 Task: Look for space in Barra, Brazil from 15th June, 2023 to 21st June, 2023 for 5 adults in price range Rs.14000 to Rs.25000. Place can be entire place with 3 bedrooms having 3 beds and 3 bathrooms. Property type can be house, flat, guest house. Amenities needed are: washing machine. Booking option can be shelf check-in. Required host language is Spanish.
Action: Mouse moved to (363, 76)
Screenshot: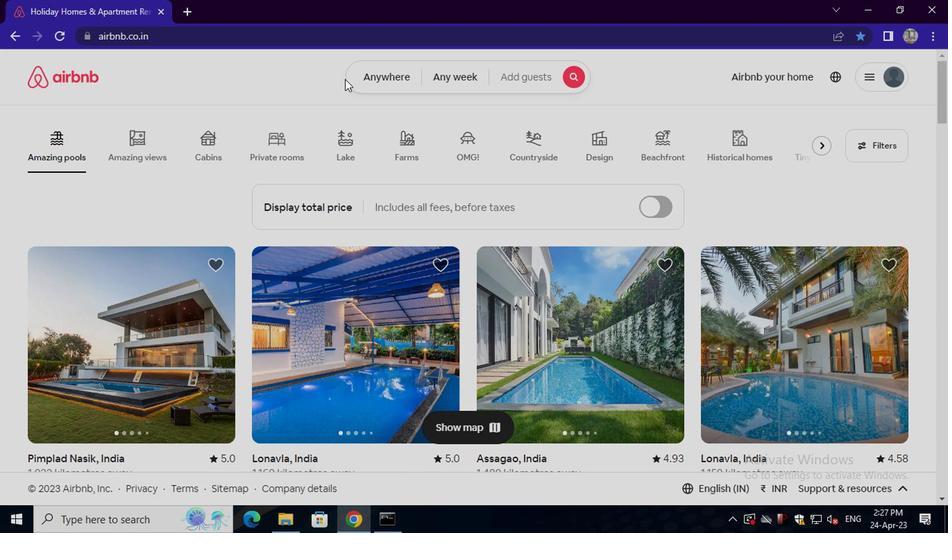 
Action: Mouse pressed left at (363, 76)
Screenshot: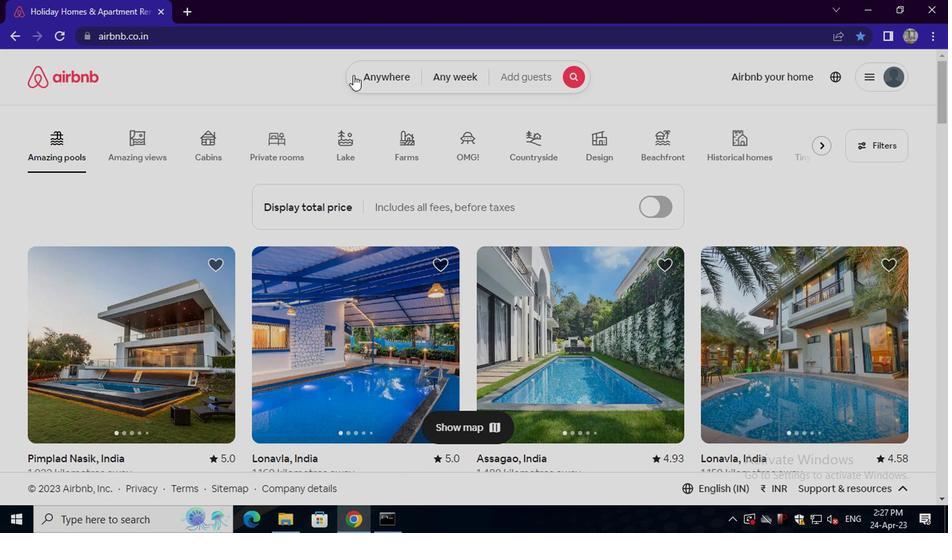 
Action: Mouse moved to (257, 135)
Screenshot: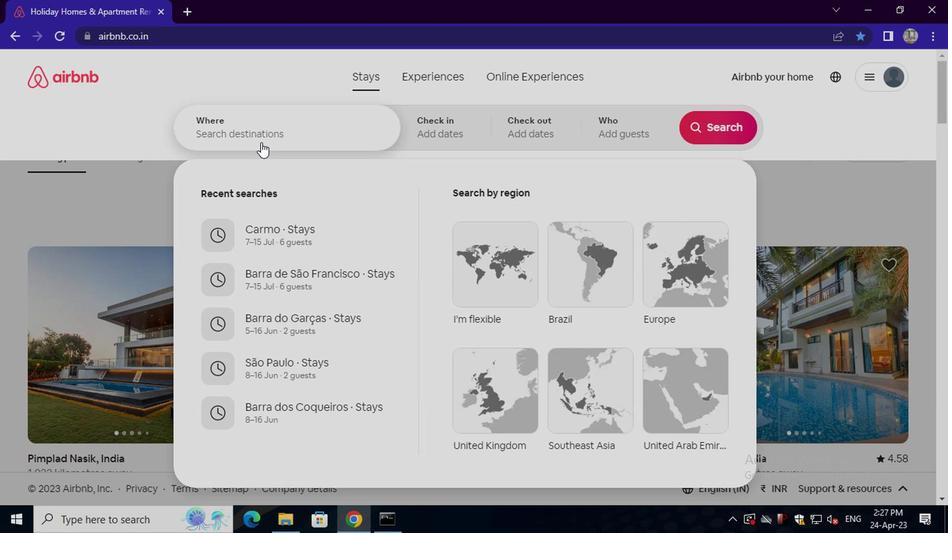 
Action: Mouse pressed left at (257, 135)
Screenshot: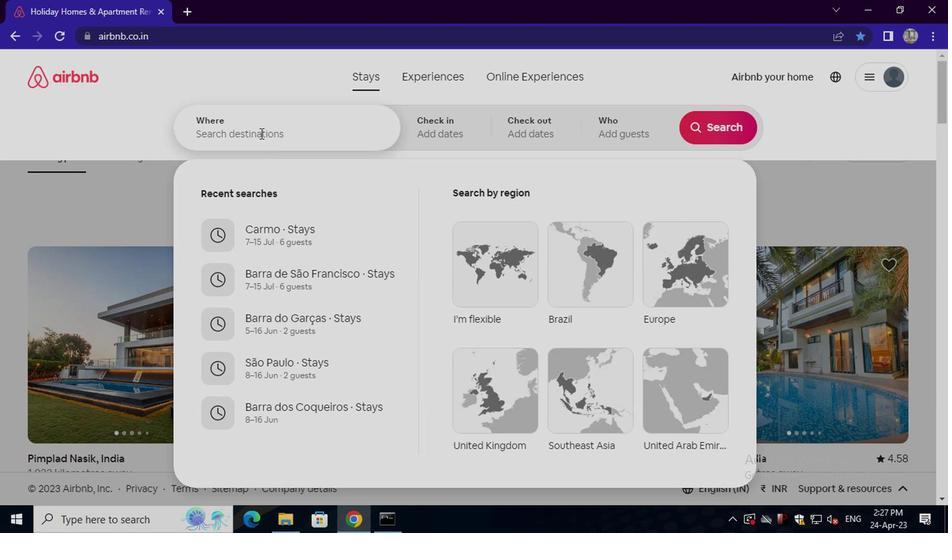 
Action: Key pressed barra,<Key.space>brazil<Key.enter>
Screenshot: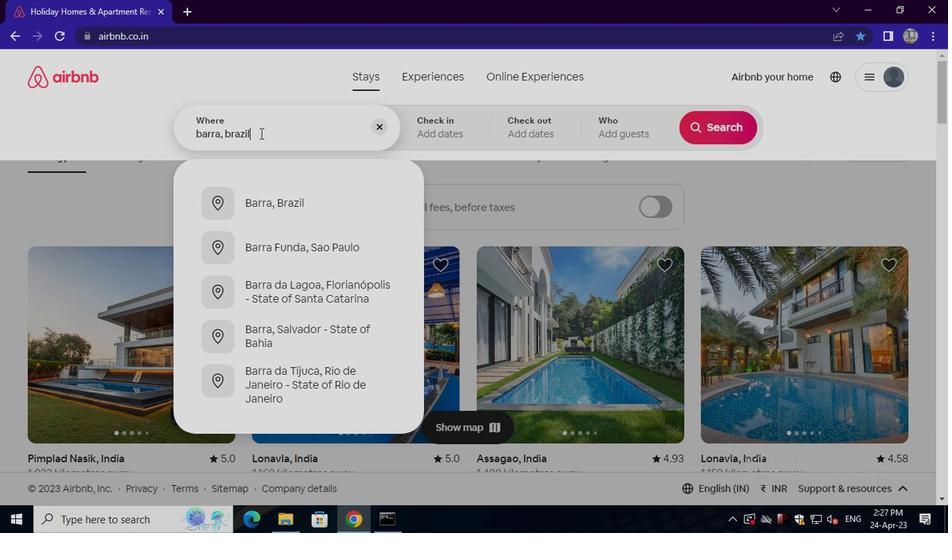 
Action: Mouse moved to (703, 237)
Screenshot: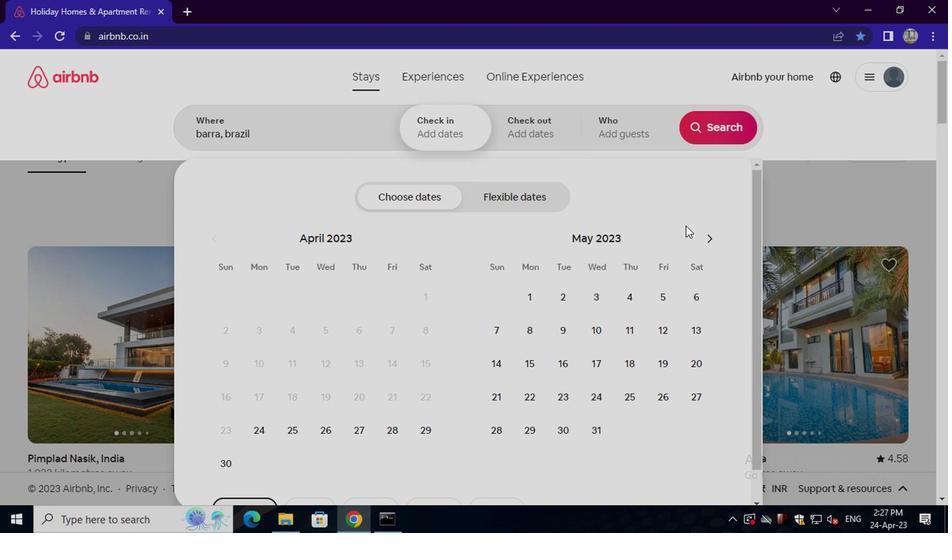 
Action: Mouse pressed left at (703, 237)
Screenshot: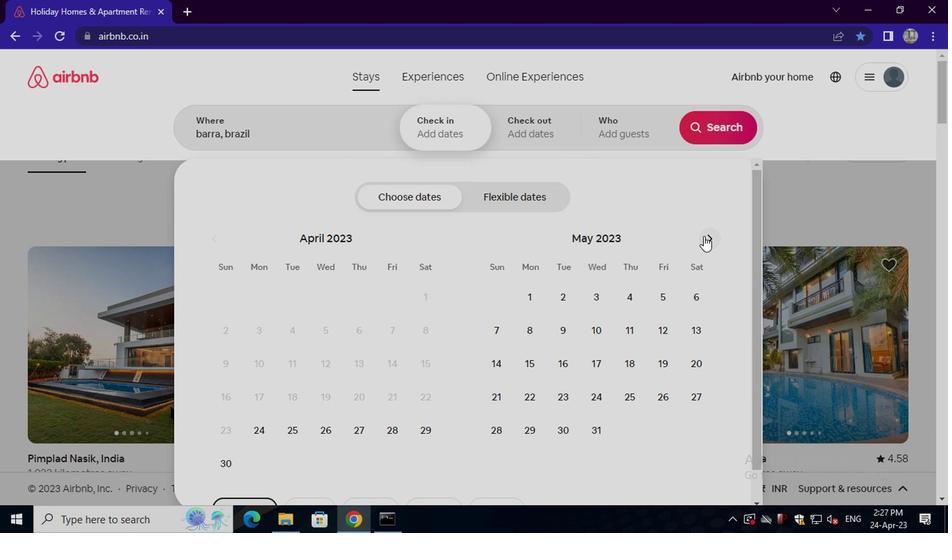 
Action: Mouse pressed left at (703, 237)
Screenshot: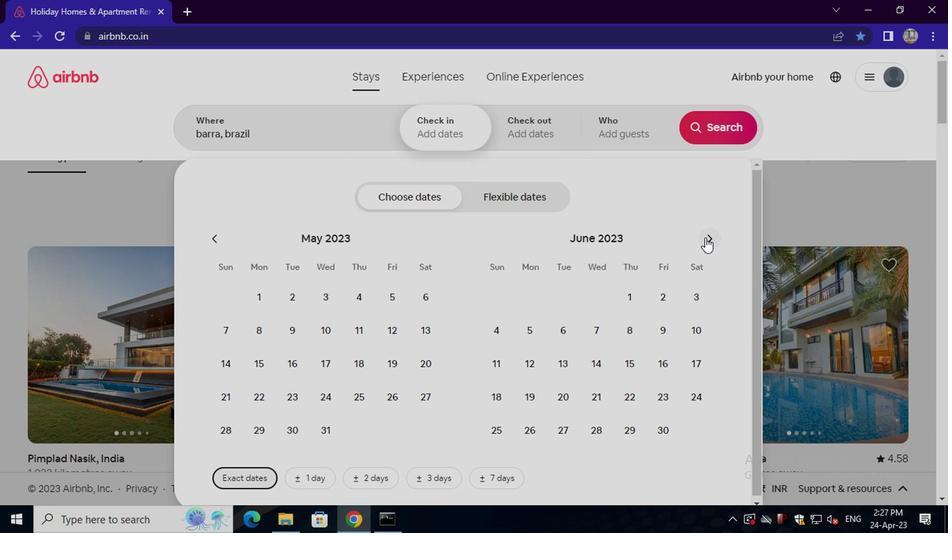 
Action: Mouse moved to (346, 357)
Screenshot: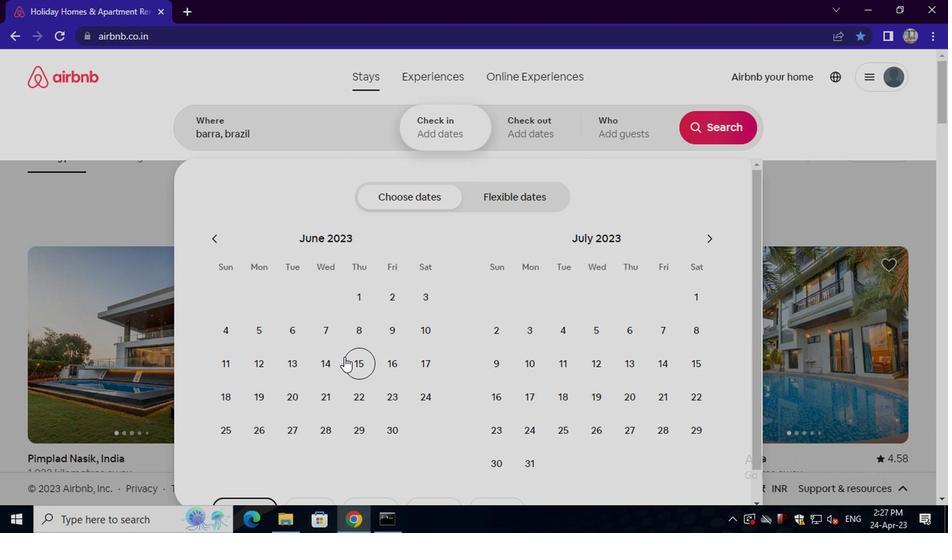 
Action: Mouse pressed left at (346, 357)
Screenshot: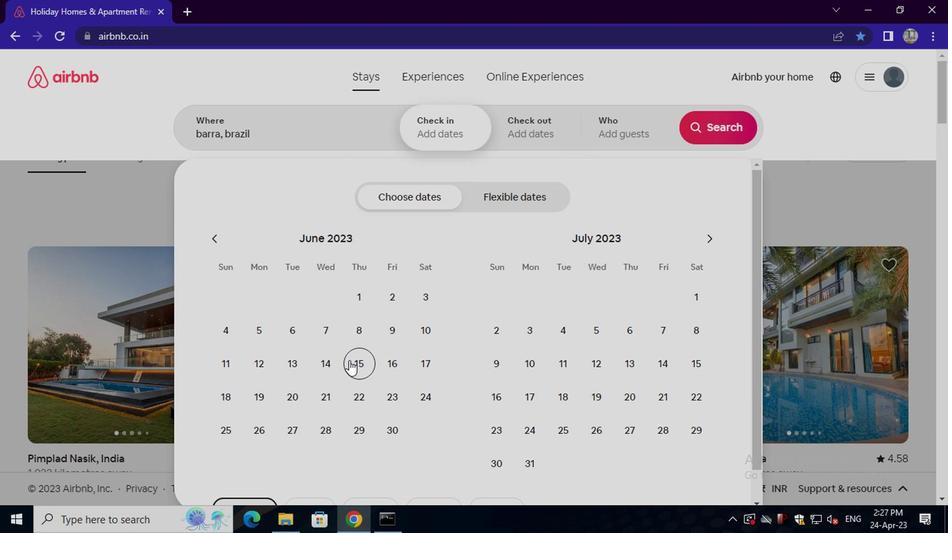 
Action: Mouse moved to (322, 399)
Screenshot: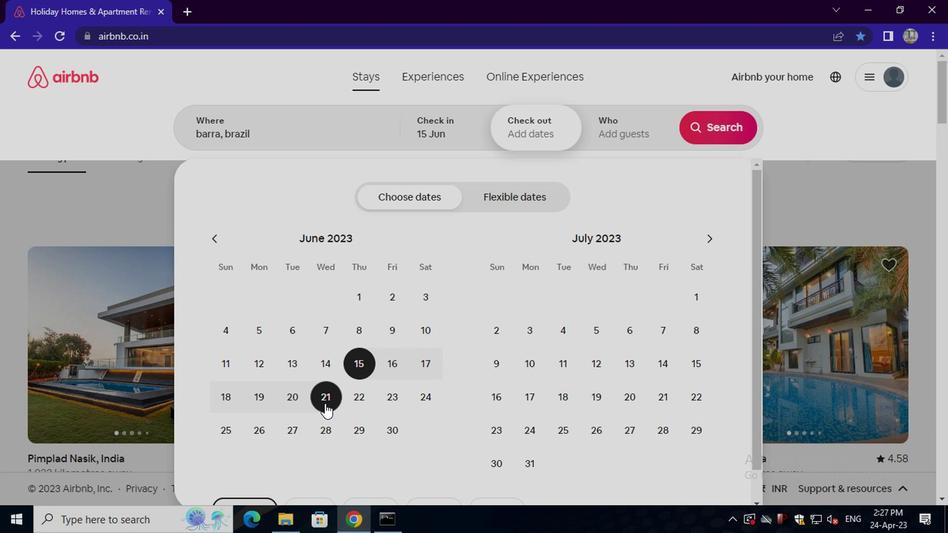
Action: Mouse pressed left at (322, 399)
Screenshot: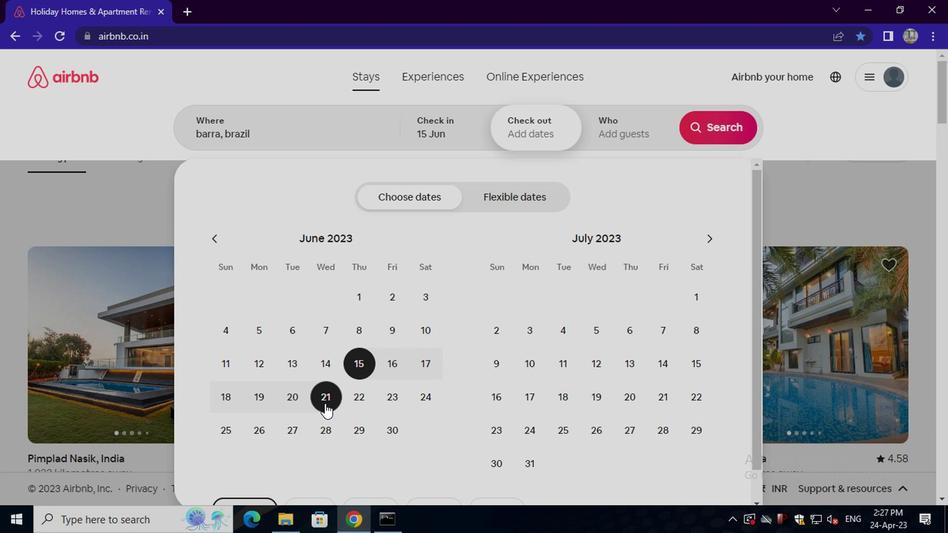 
Action: Mouse moved to (633, 129)
Screenshot: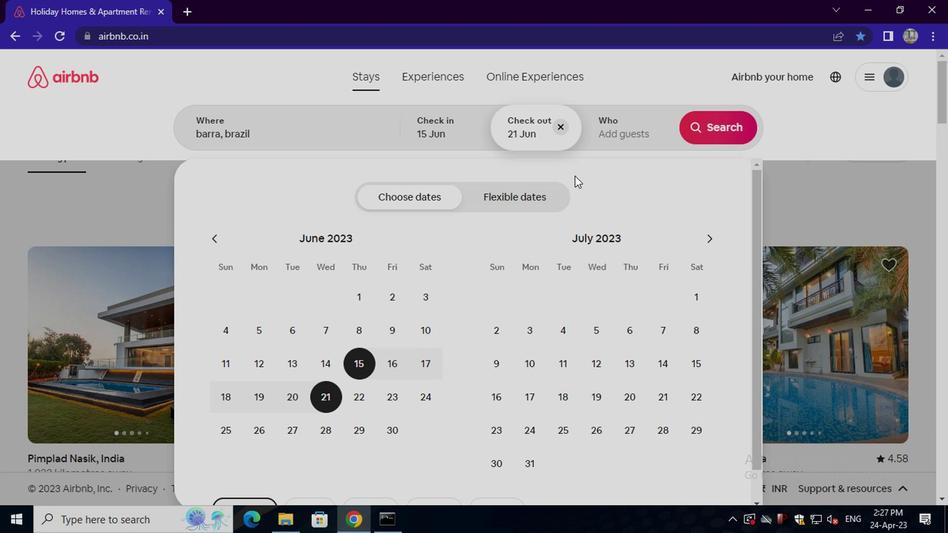 
Action: Mouse pressed left at (633, 129)
Screenshot: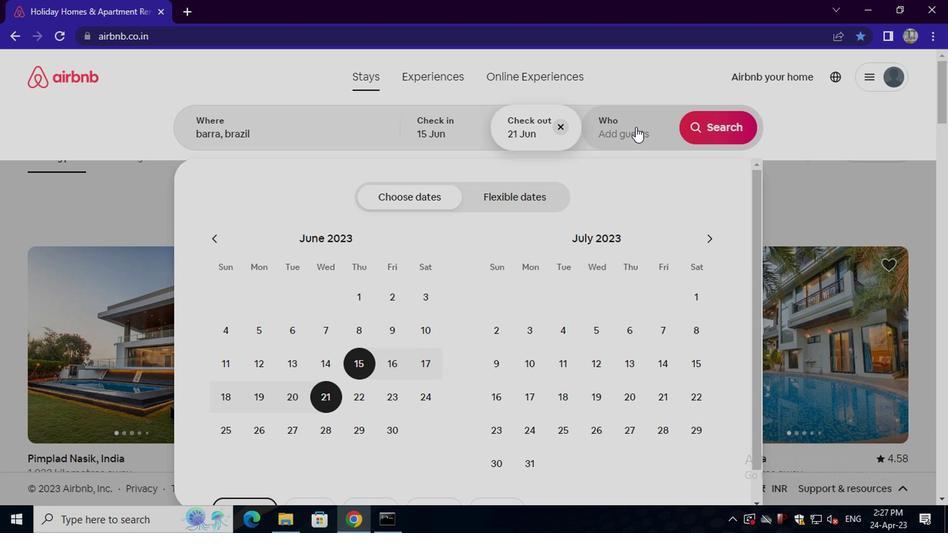 
Action: Mouse moved to (722, 207)
Screenshot: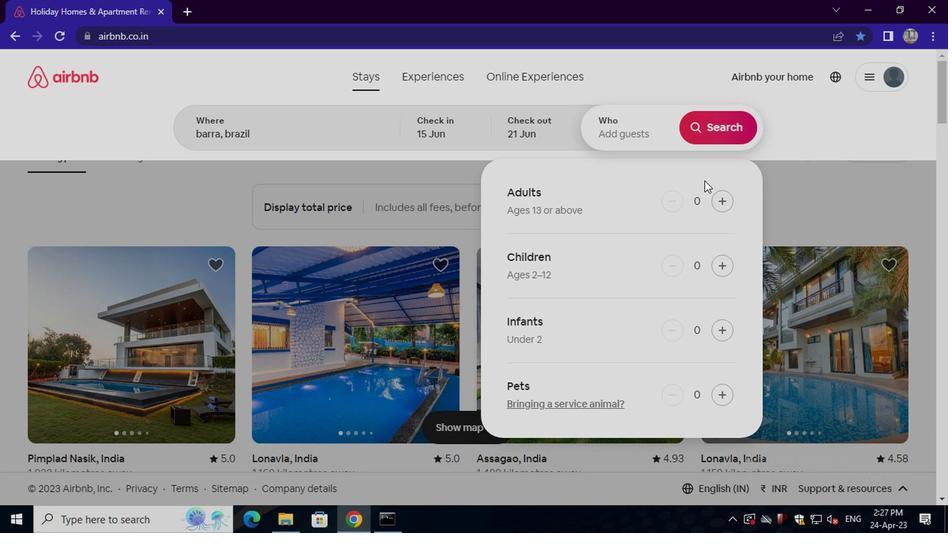 
Action: Mouse pressed left at (722, 207)
Screenshot: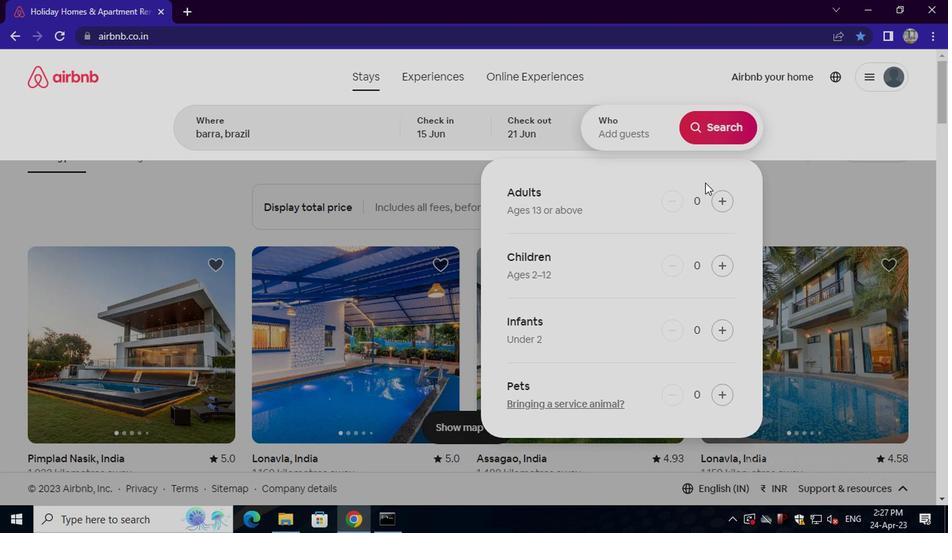 
Action: Mouse pressed left at (722, 207)
Screenshot: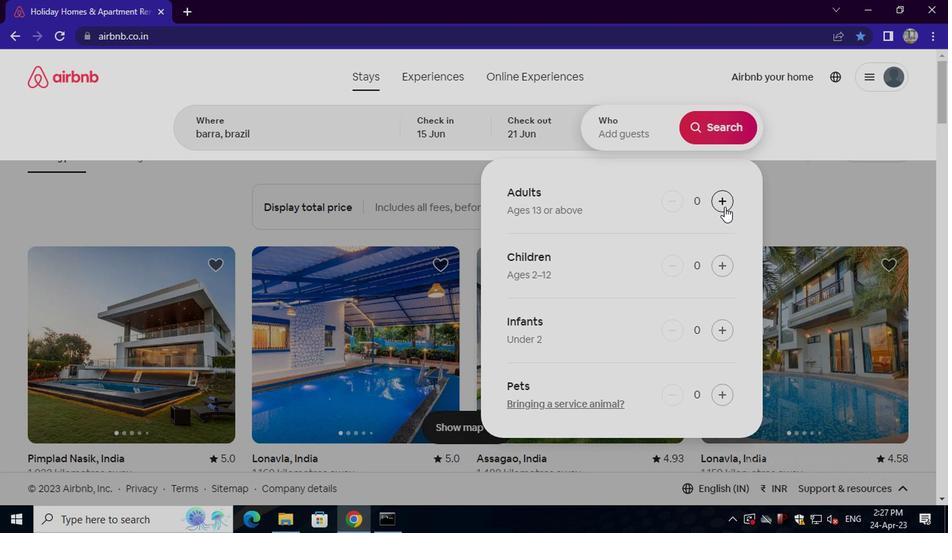 
Action: Mouse pressed left at (722, 207)
Screenshot: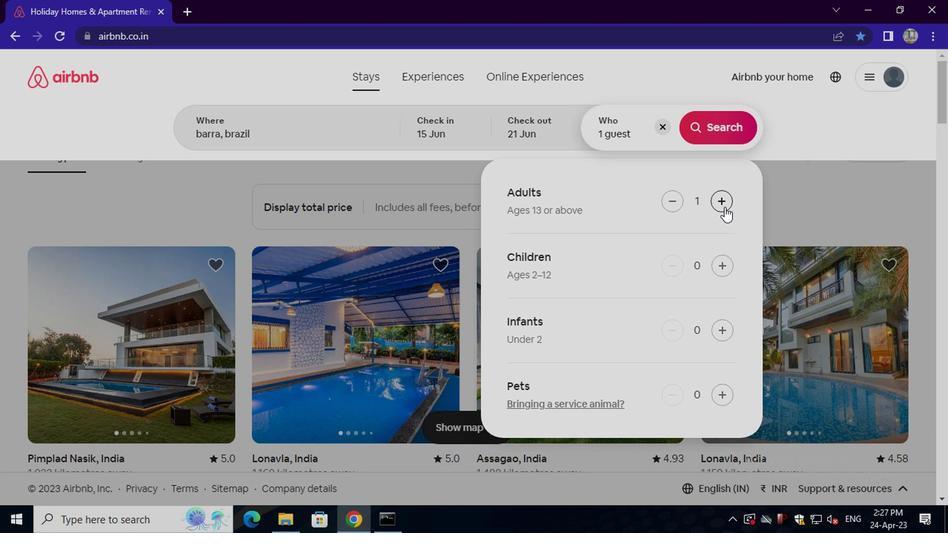 
Action: Mouse pressed left at (722, 207)
Screenshot: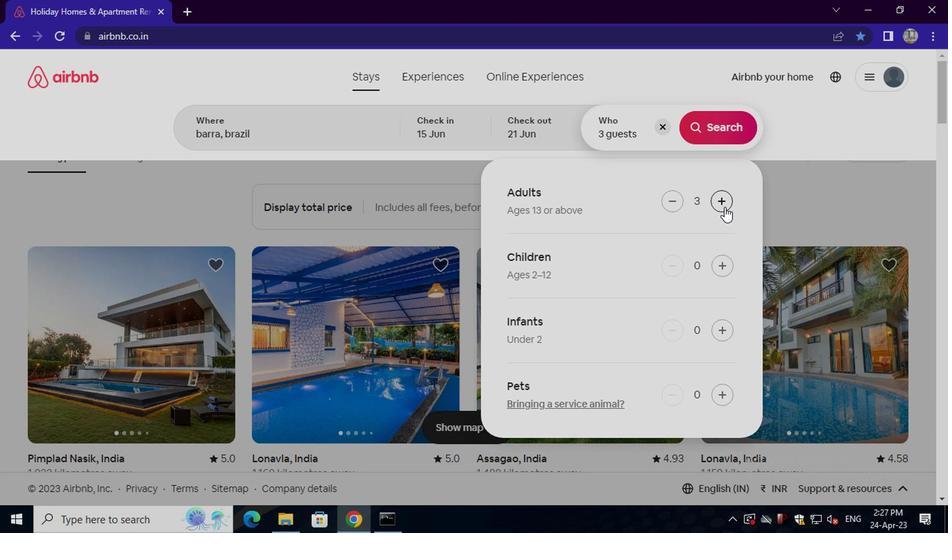 
Action: Mouse pressed left at (722, 207)
Screenshot: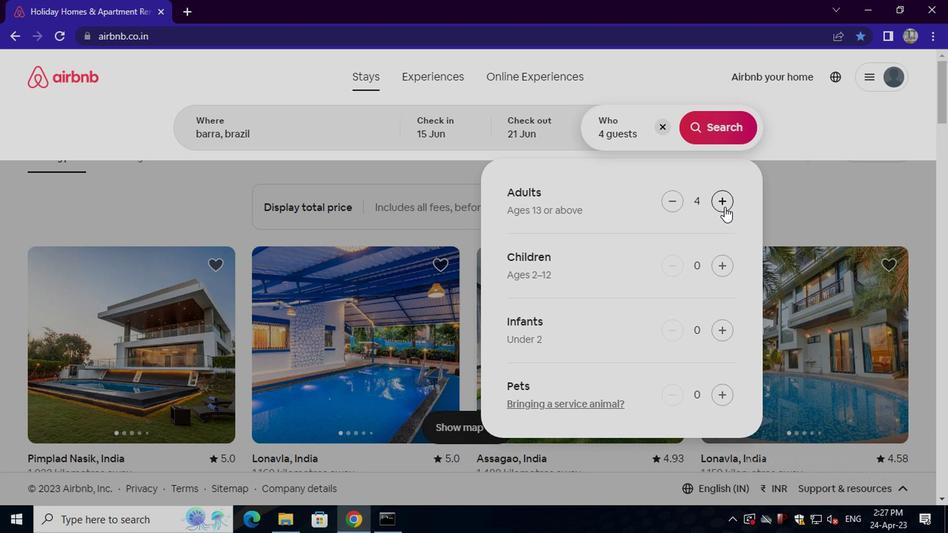 
Action: Mouse moved to (710, 136)
Screenshot: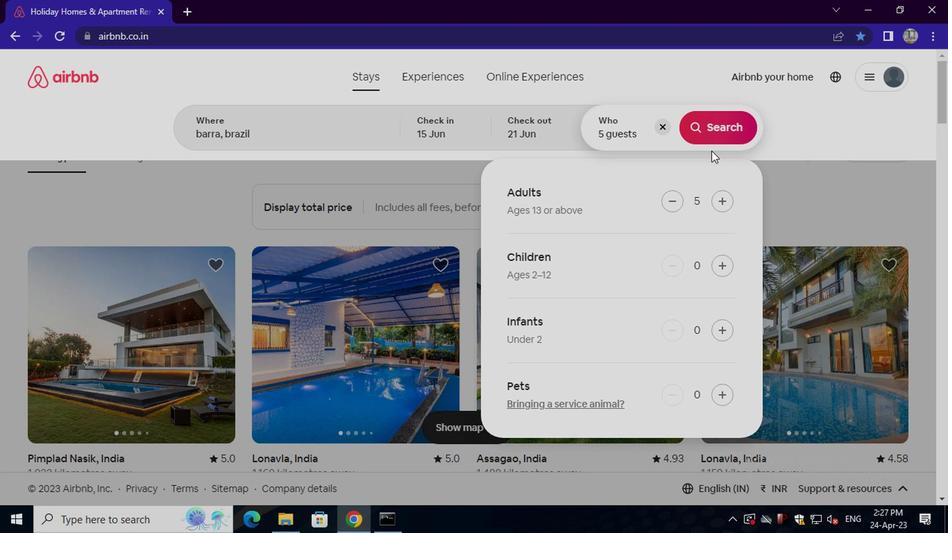 
Action: Mouse pressed left at (710, 136)
Screenshot: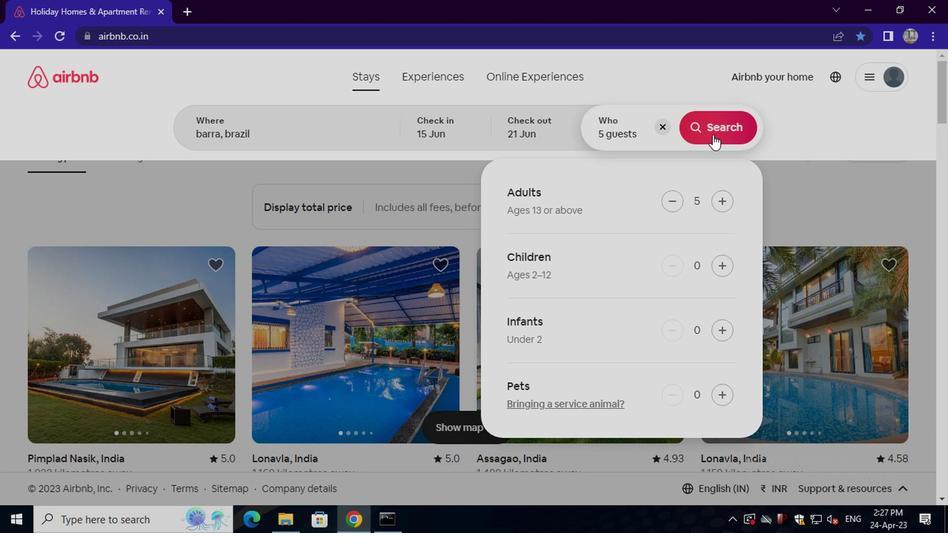 
Action: Mouse moved to (887, 141)
Screenshot: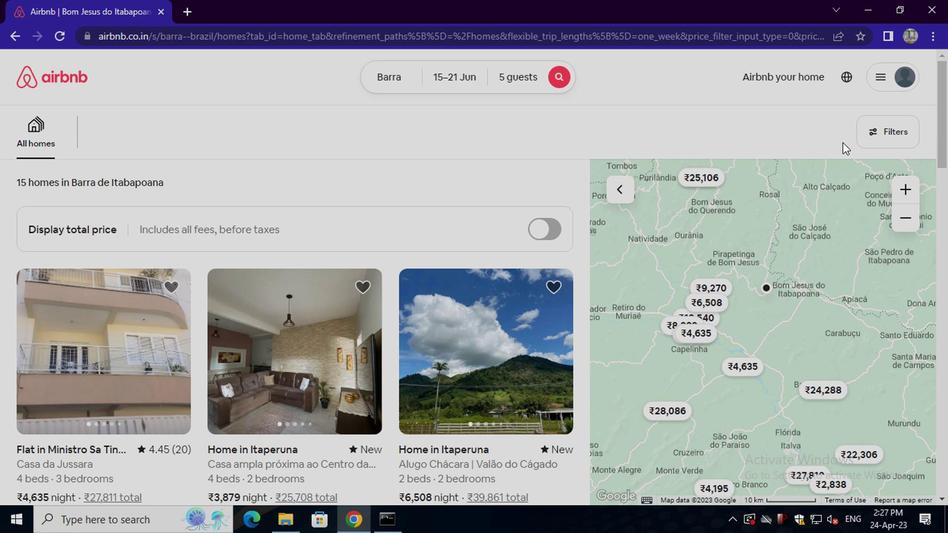 
Action: Mouse pressed left at (887, 141)
Screenshot: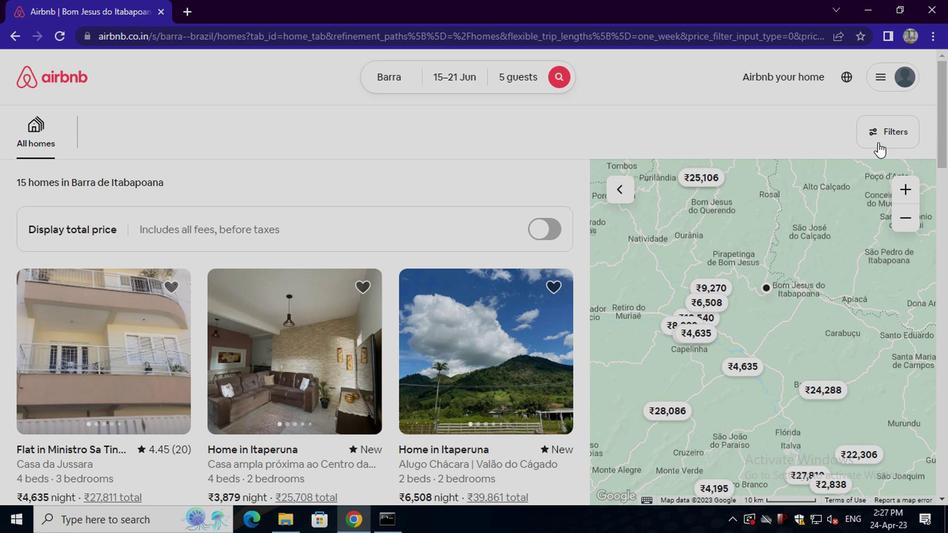 
Action: Mouse moved to (346, 306)
Screenshot: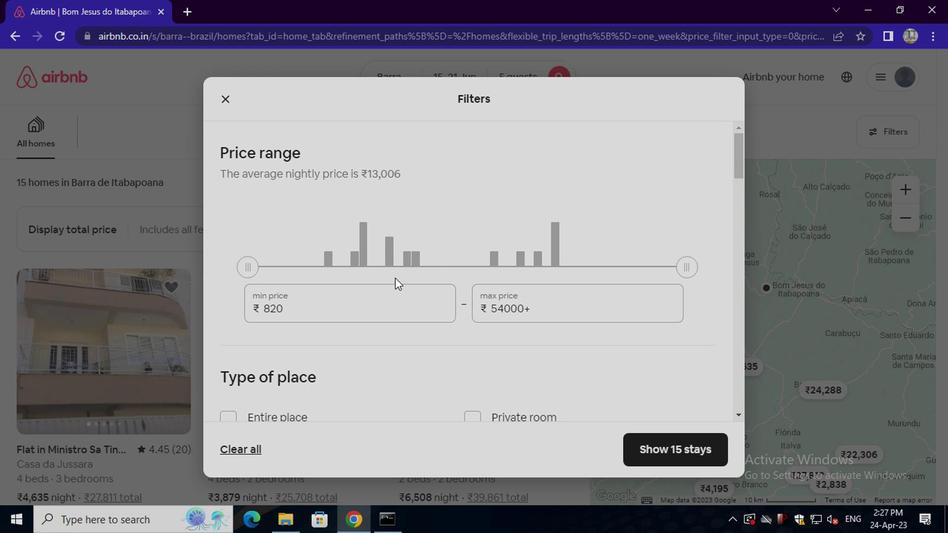 
Action: Mouse pressed left at (346, 306)
Screenshot: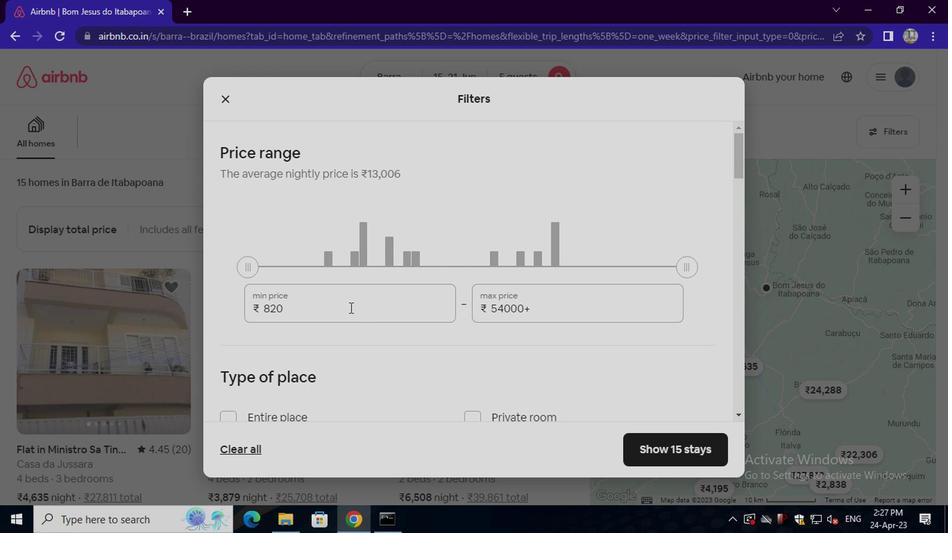 
Action: Key pressed <Key.backspace><Key.backspace><Key.backspace><Key.backspace><Key.backspace><Key.backspace><Key.backspace><Key.backspace><Key.backspace><Key.backspace><Key.backspace><Key.backspace><Key.backspace><Key.backspace><Key.backspace>14000
Screenshot: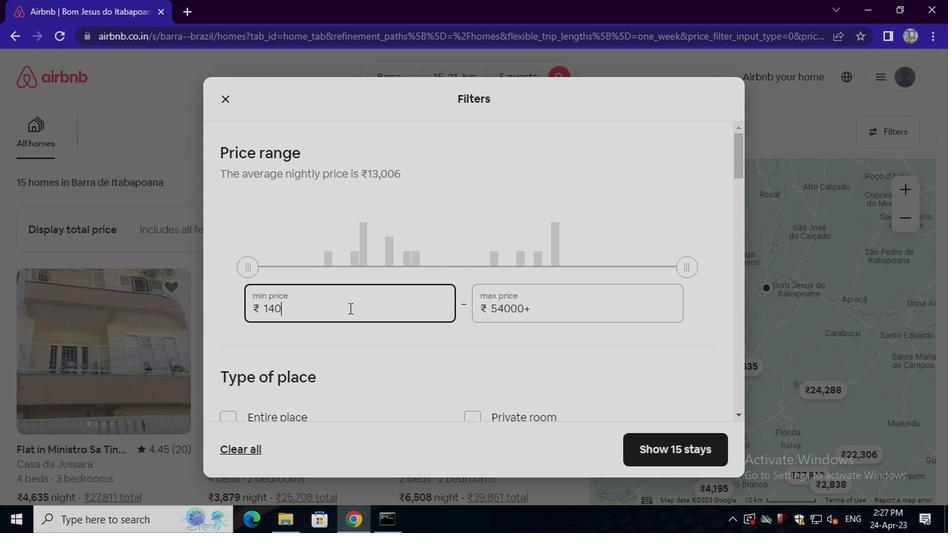 
Action: Mouse moved to (583, 305)
Screenshot: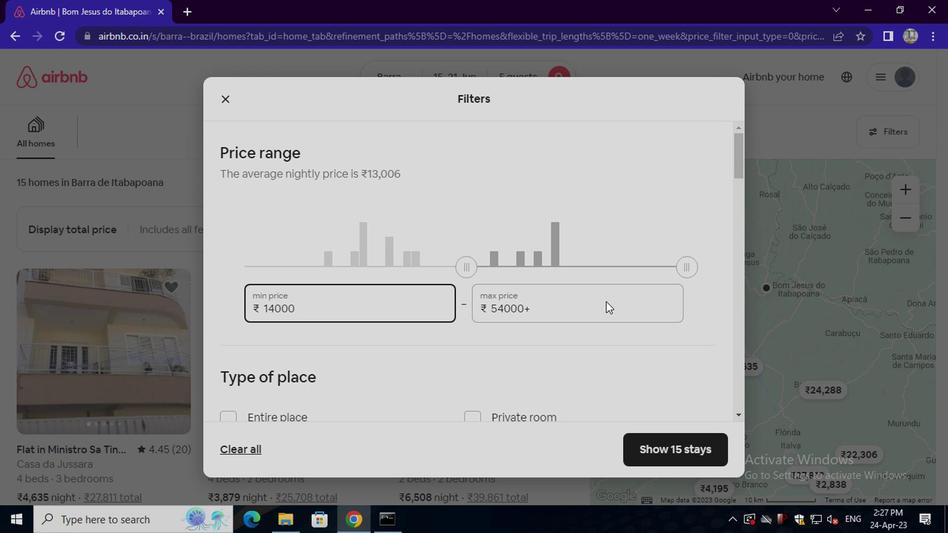
Action: Mouse pressed left at (583, 305)
Screenshot: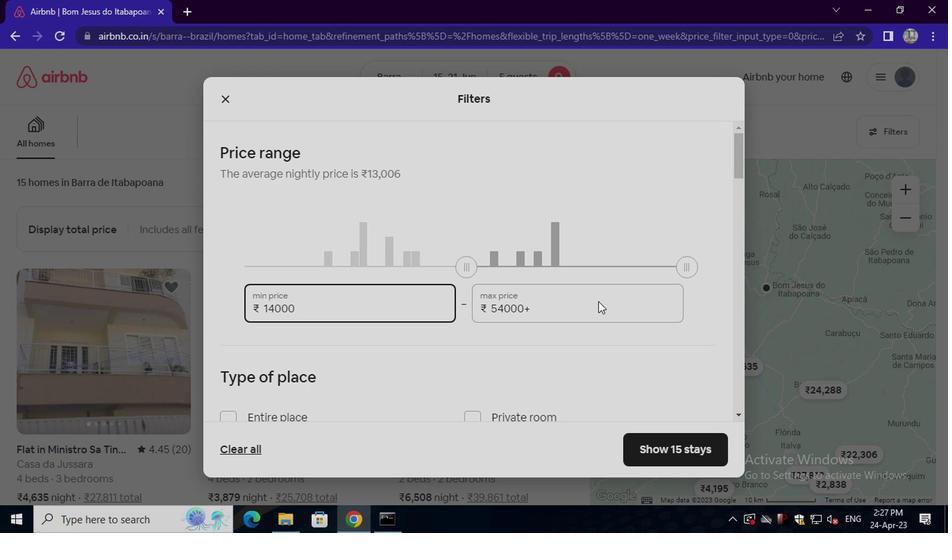 
Action: Key pressed <Key.backspace><Key.backspace><Key.backspace><Key.backspace><Key.backspace><Key.backspace><Key.backspace><Key.backspace><Key.backspace><Key.backspace><Key.backspace><Key.backspace><Key.backspace>25000
Screenshot: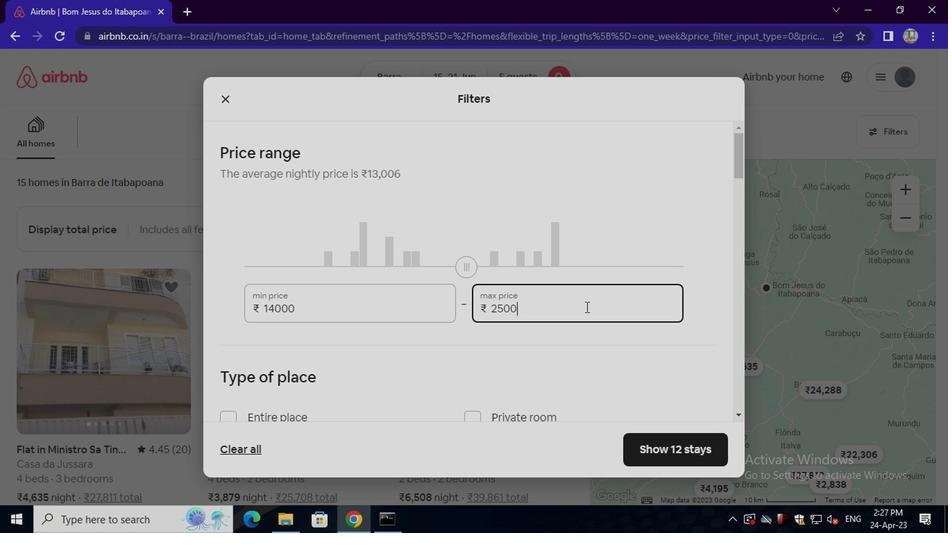 
Action: Mouse moved to (548, 325)
Screenshot: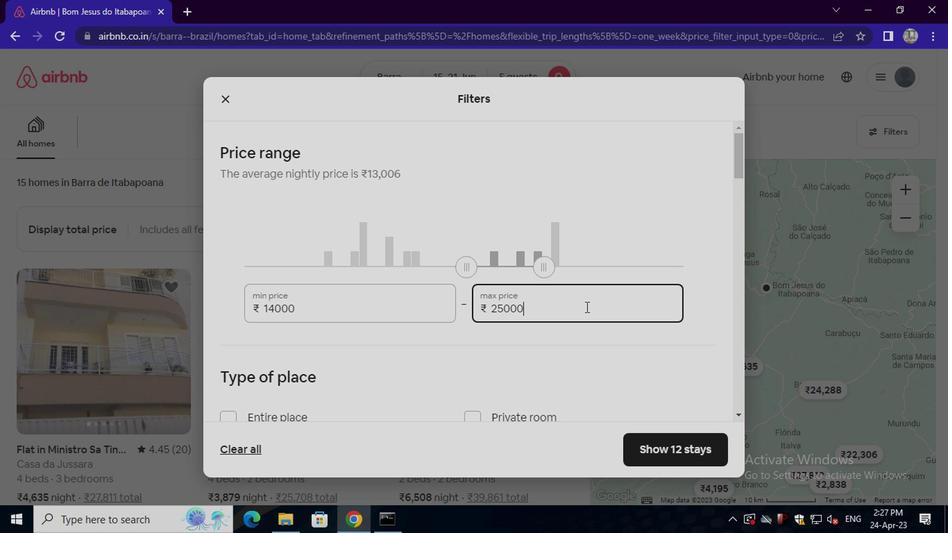 
Action: Mouse scrolled (548, 325) with delta (0, 0)
Screenshot: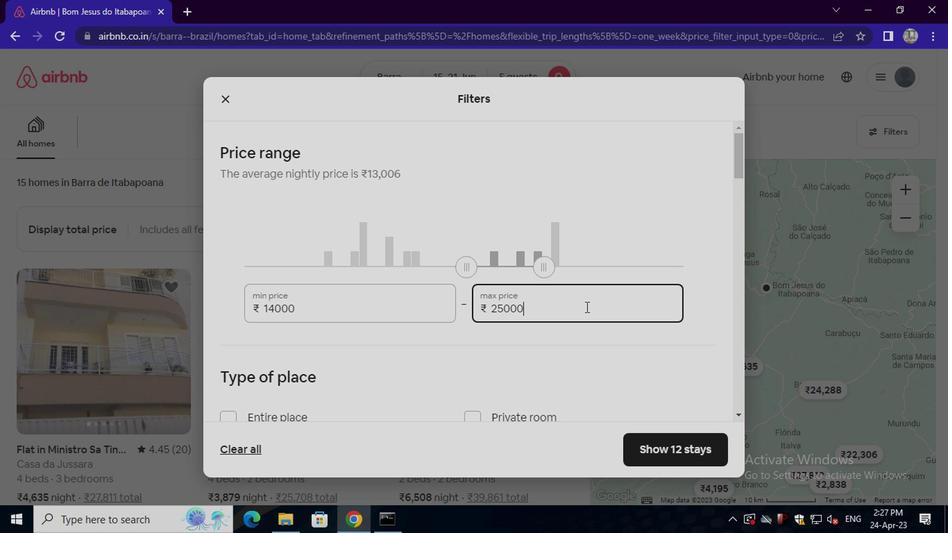 
Action: Mouse moved to (542, 331)
Screenshot: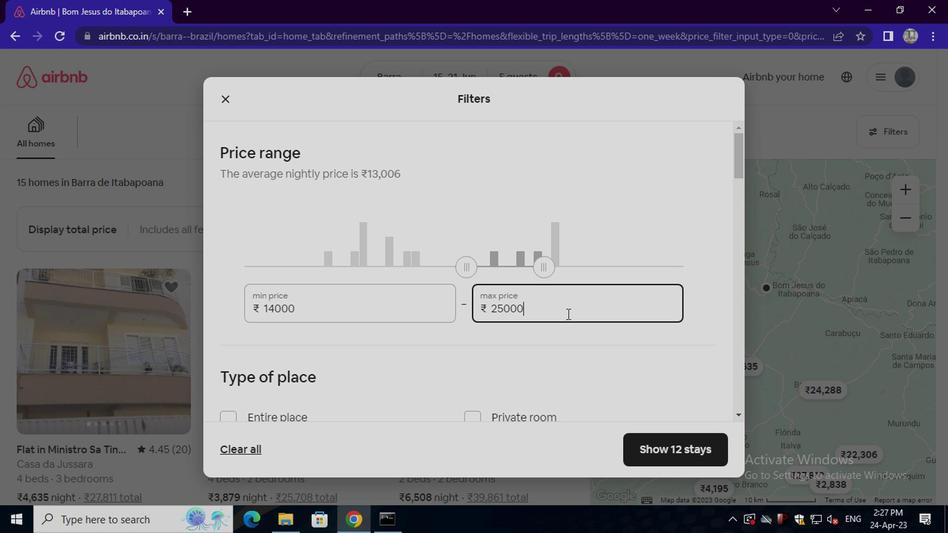 
Action: Mouse scrolled (542, 330) with delta (0, 0)
Screenshot: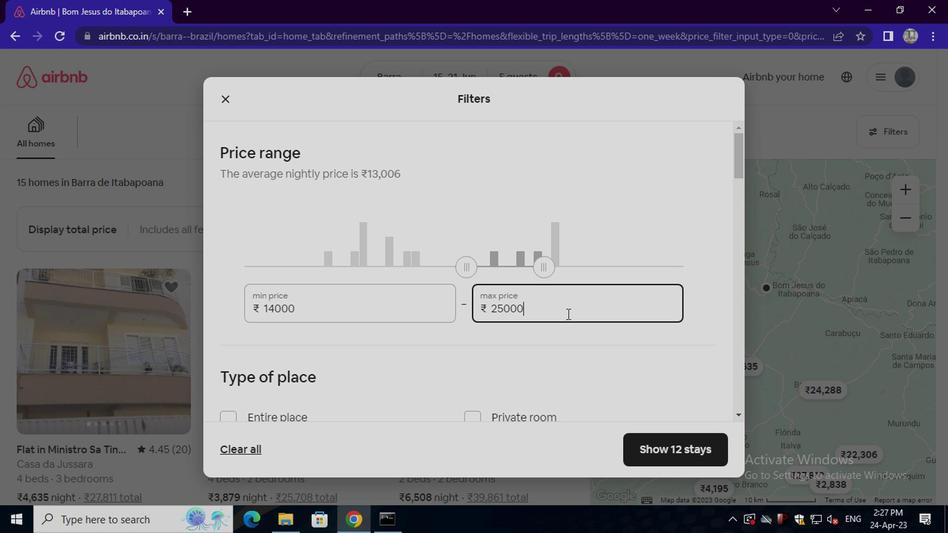 
Action: Mouse moved to (274, 280)
Screenshot: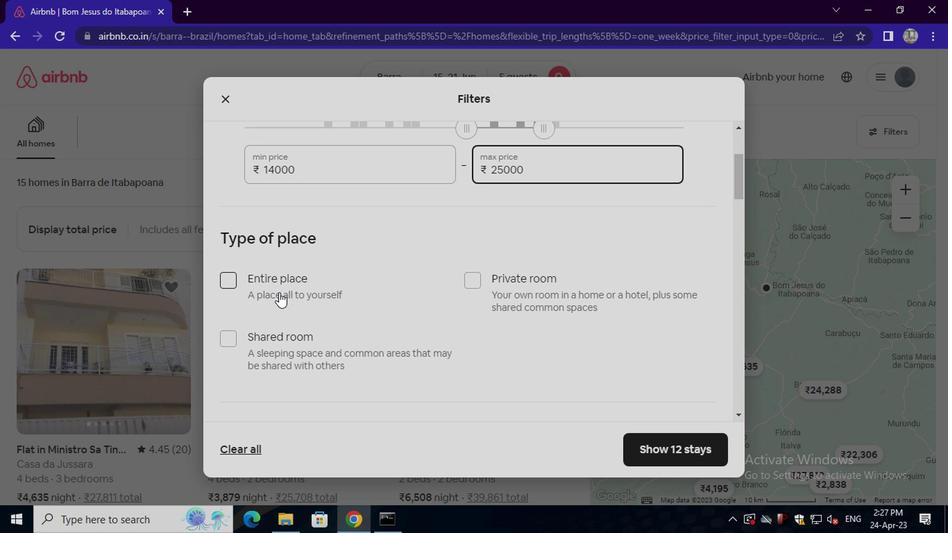 
Action: Mouse pressed left at (274, 280)
Screenshot: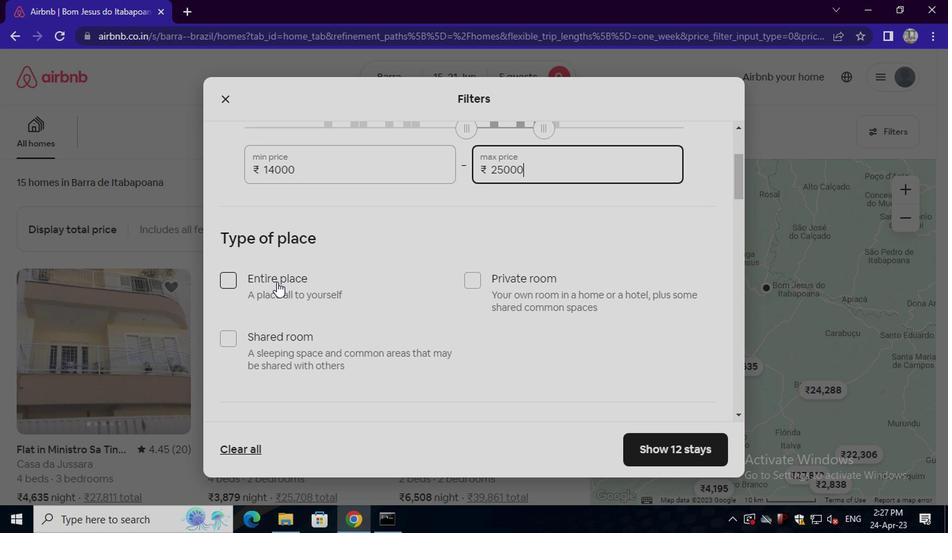 
Action: Mouse moved to (275, 284)
Screenshot: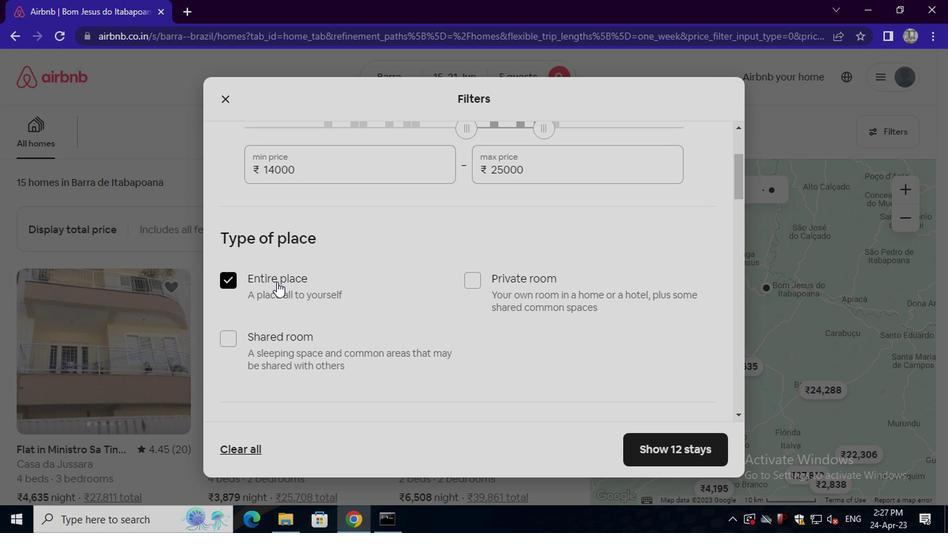 
Action: Mouse scrolled (275, 283) with delta (0, 0)
Screenshot: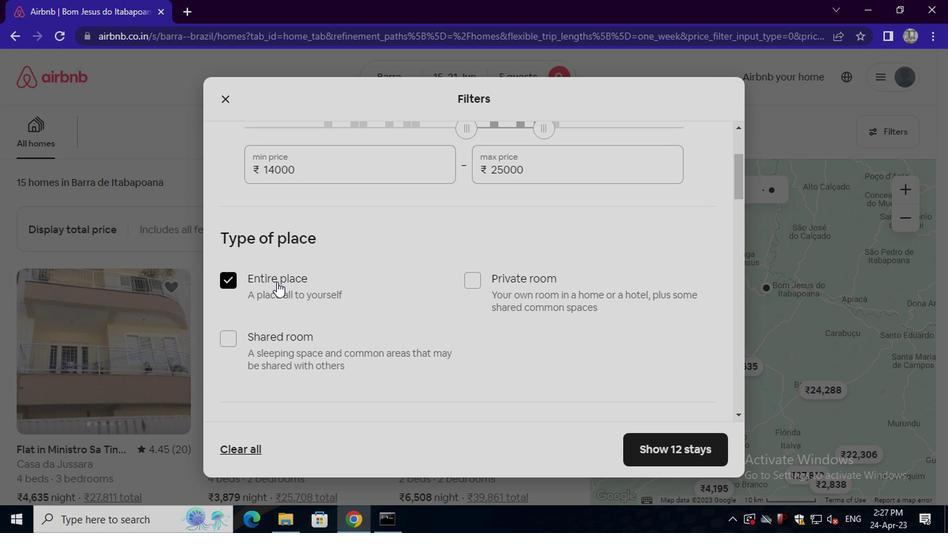 
Action: Mouse moved to (276, 288)
Screenshot: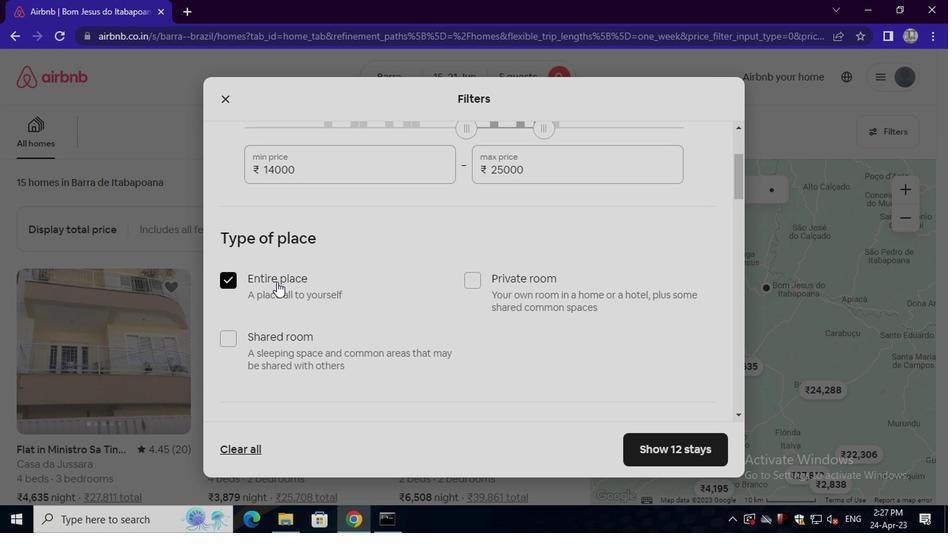 
Action: Mouse scrolled (276, 287) with delta (0, 0)
Screenshot: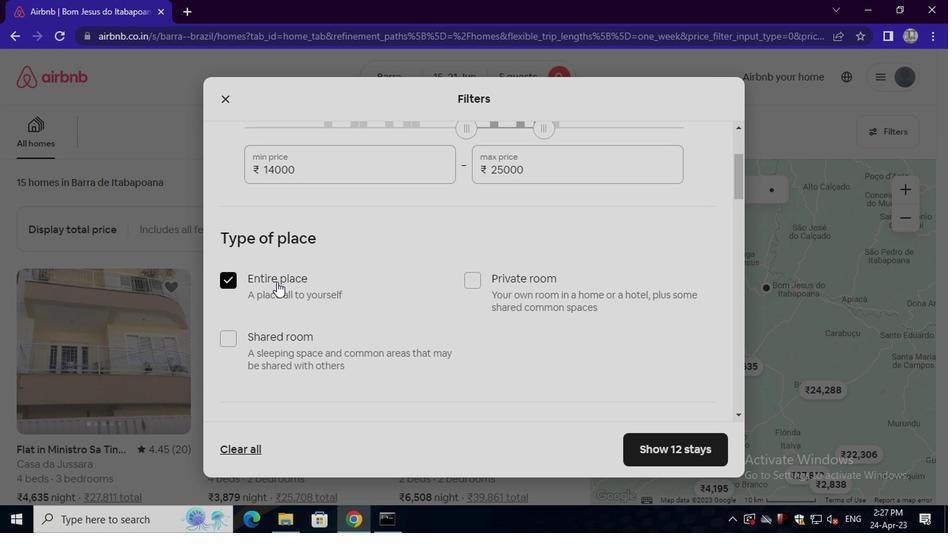 
Action: Mouse moved to (276, 289)
Screenshot: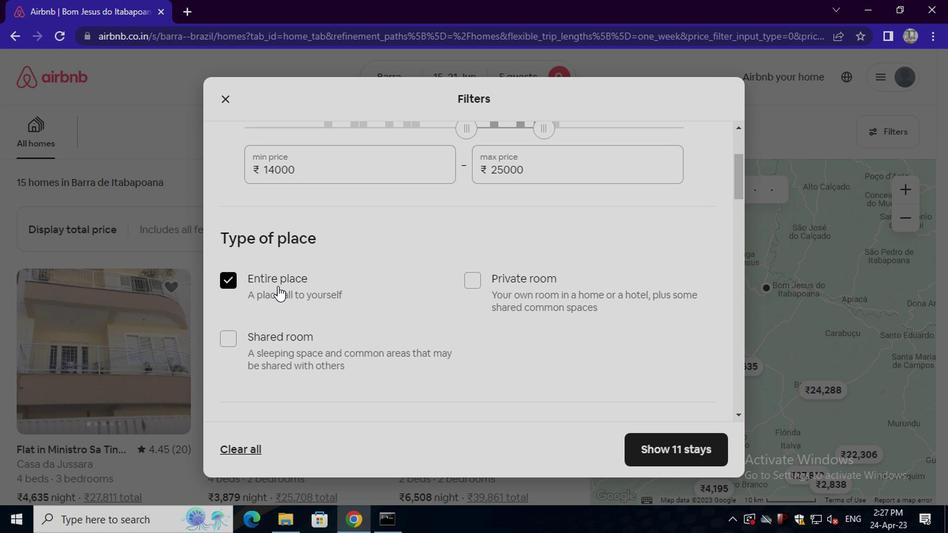 
Action: Mouse scrolled (276, 289) with delta (0, 0)
Screenshot: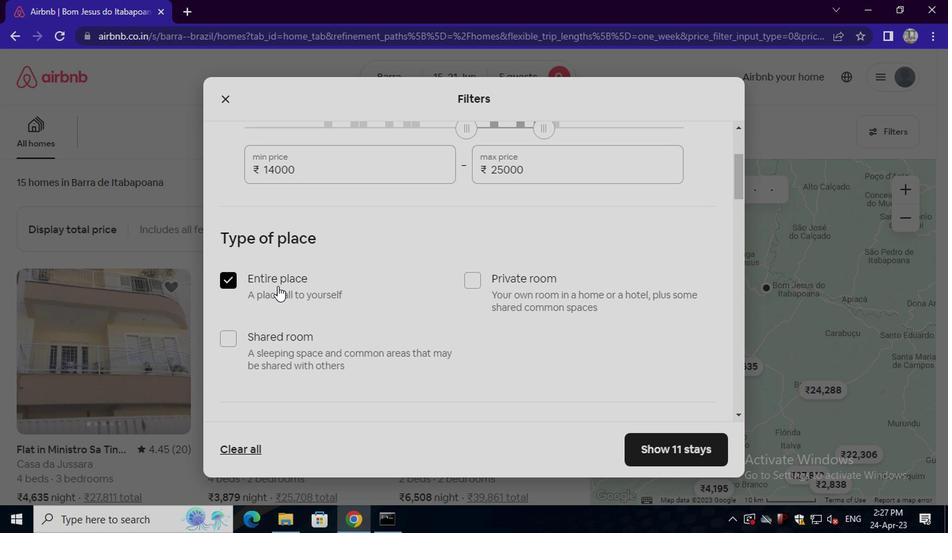 
Action: Mouse moved to (387, 294)
Screenshot: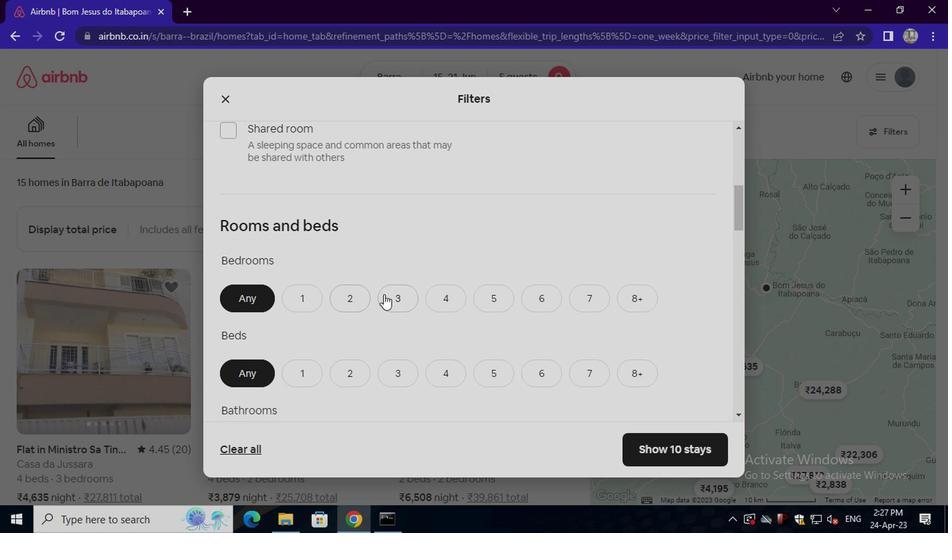 
Action: Mouse pressed left at (387, 294)
Screenshot: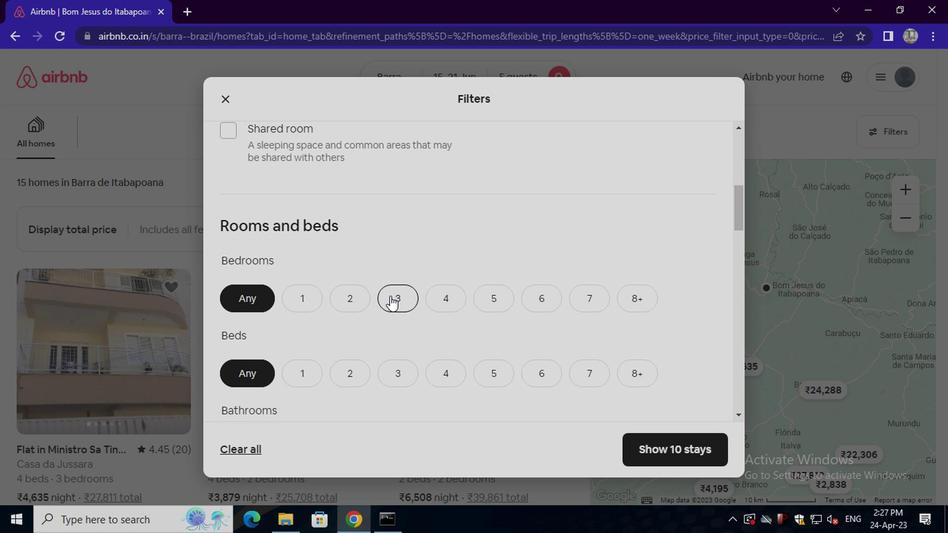 
Action: Mouse moved to (396, 365)
Screenshot: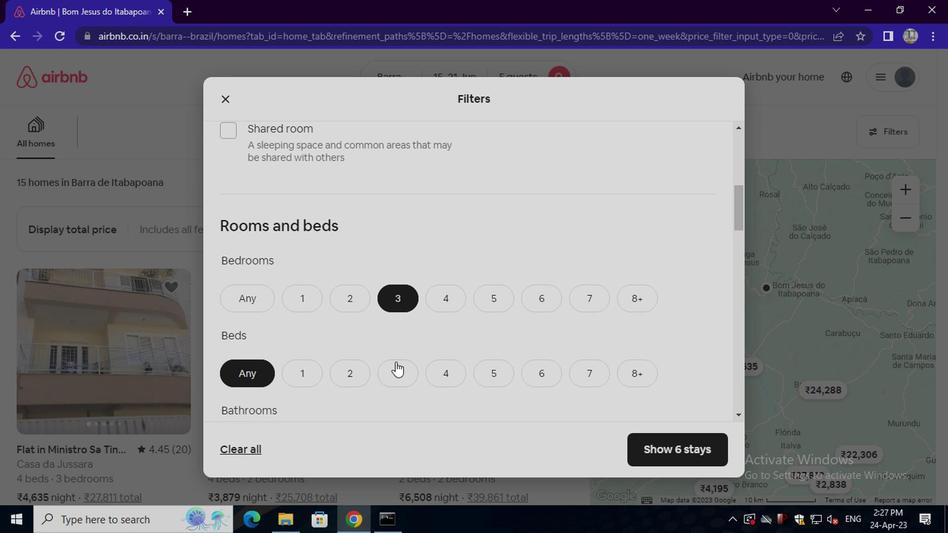 
Action: Mouse pressed left at (396, 365)
Screenshot: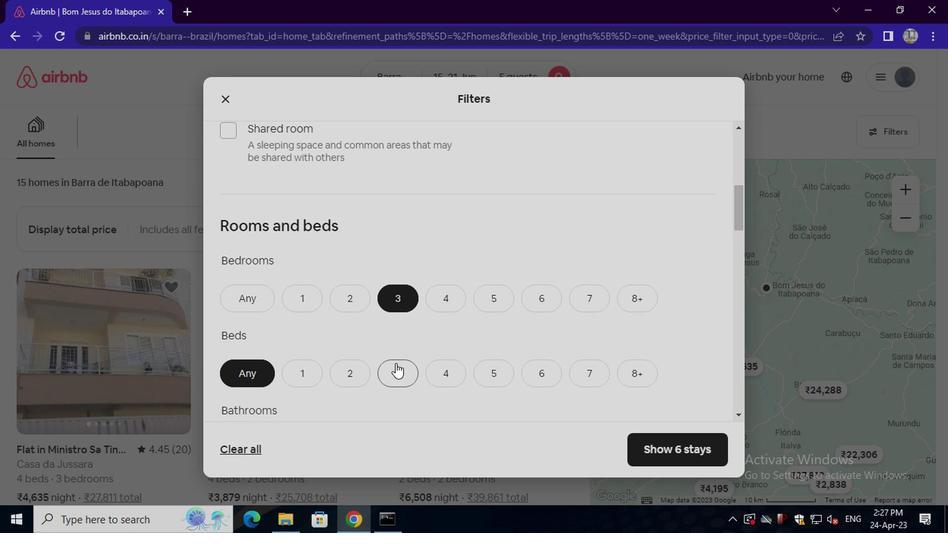 
Action: Mouse scrolled (396, 364) with delta (0, 0)
Screenshot: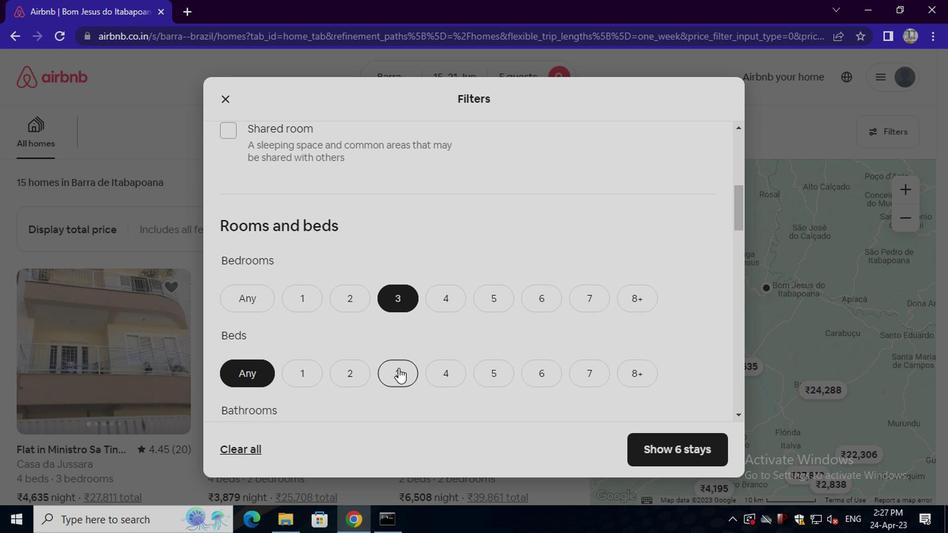 
Action: Mouse scrolled (396, 364) with delta (0, 0)
Screenshot: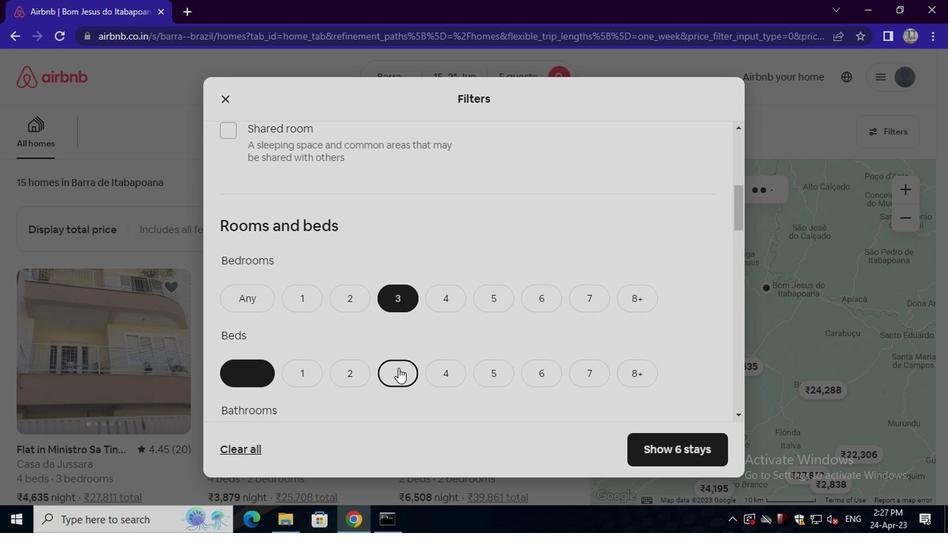 
Action: Mouse moved to (394, 309)
Screenshot: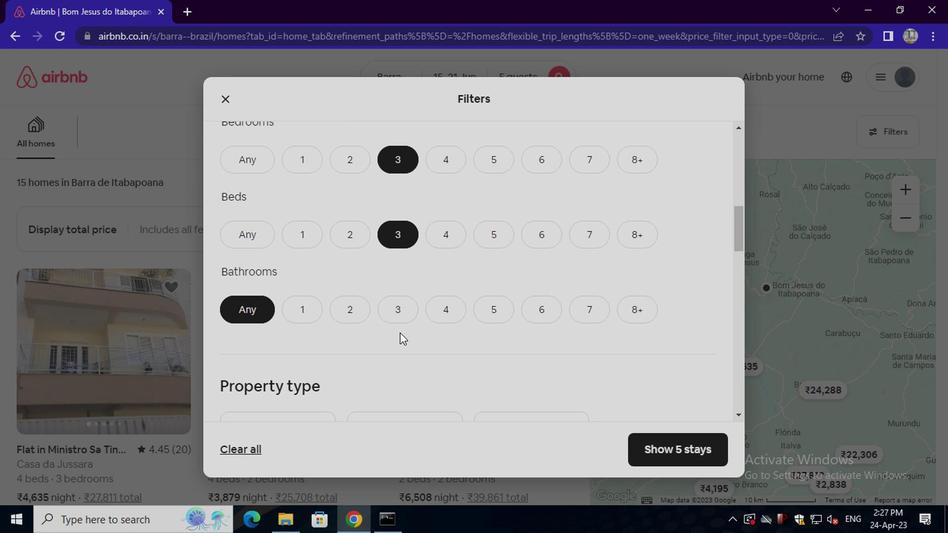
Action: Mouse pressed left at (394, 309)
Screenshot: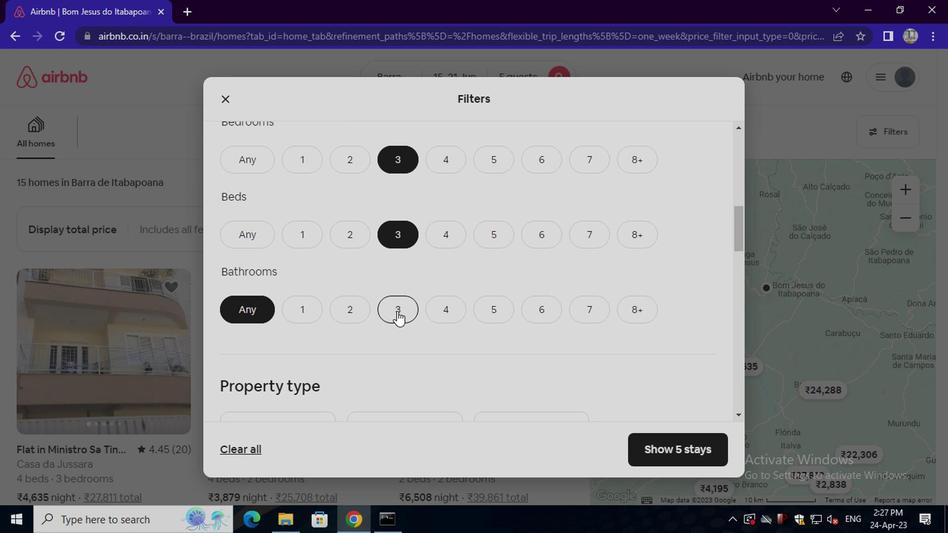 
Action: Mouse scrolled (394, 308) with delta (0, 0)
Screenshot: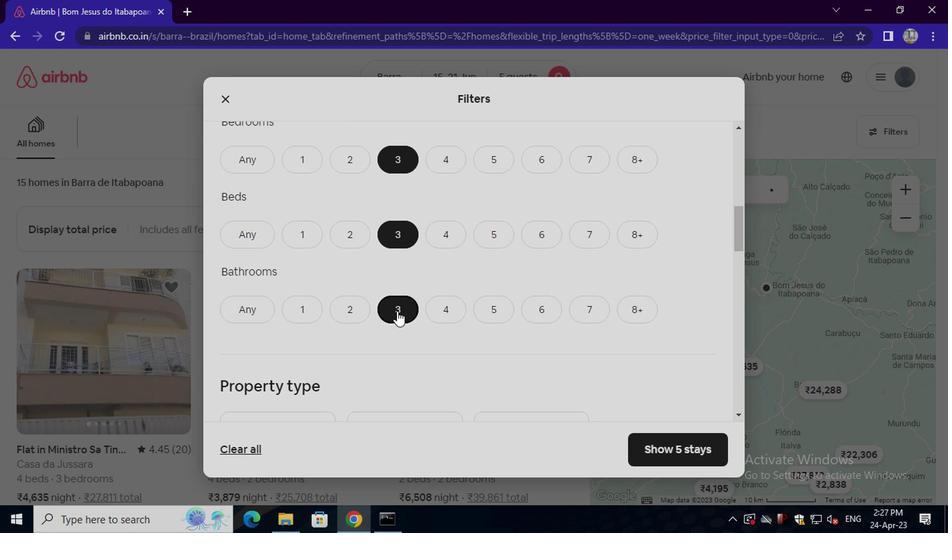 
Action: Mouse scrolled (394, 308) with delta (0, 0)
Screenshot: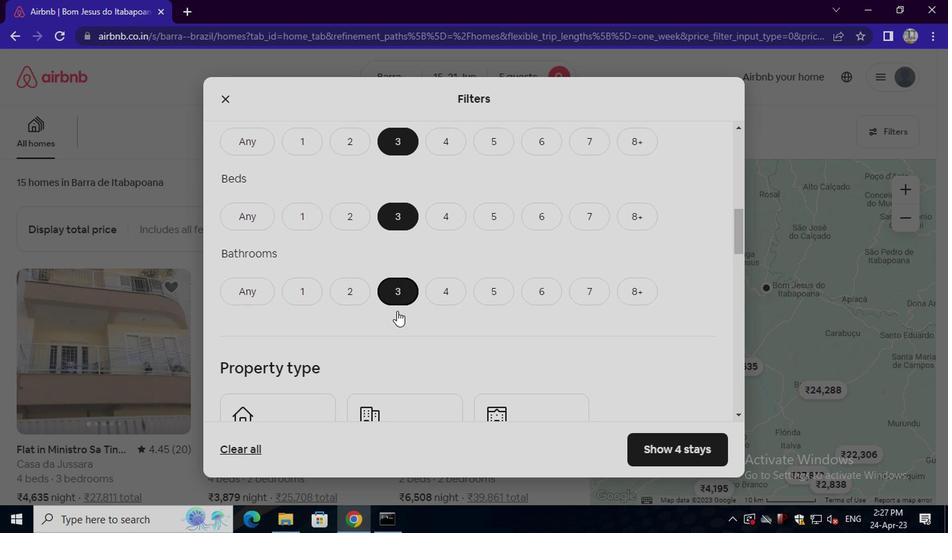 
Action: Mouse moved to (297, 309)
Screenshot: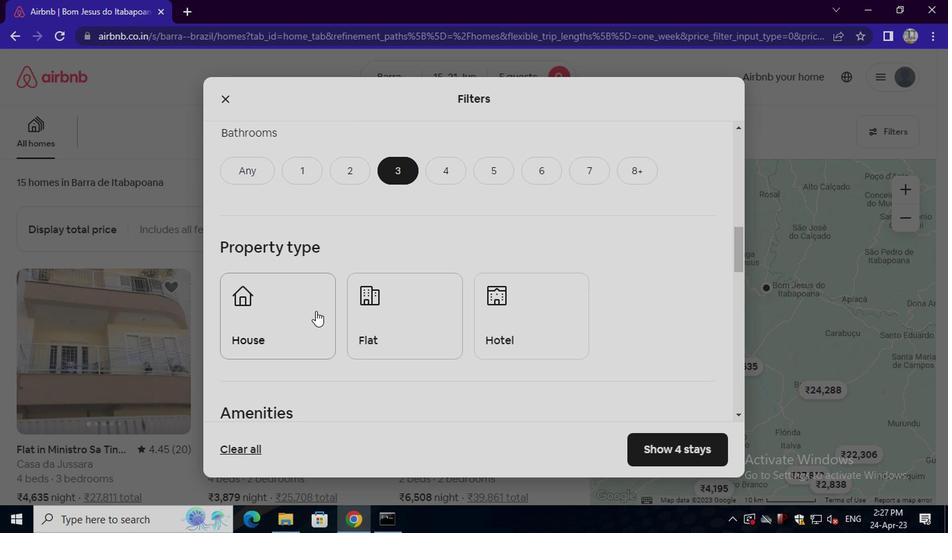 
Action: Mouse pressed left at (297, 309)
Screenshot: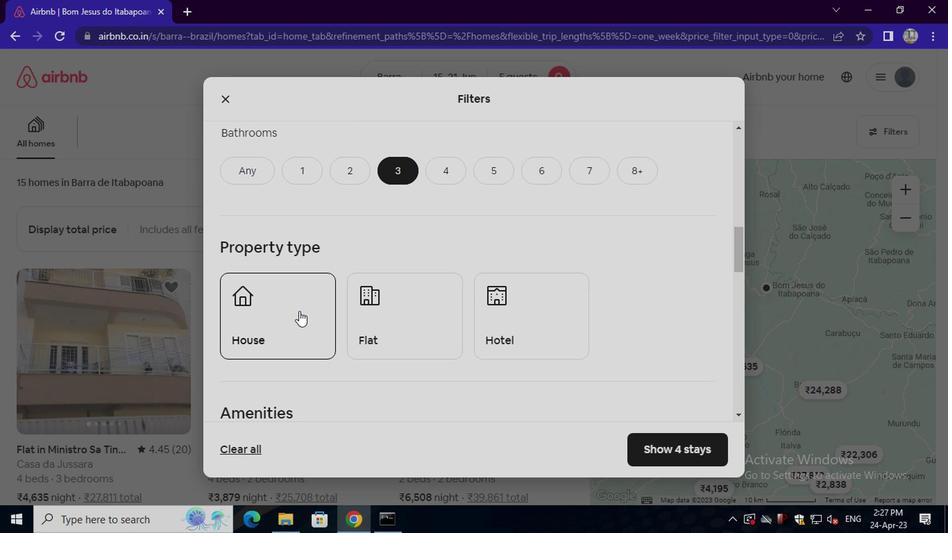 
Action: Mouse moved to (372, 312)
Screenshot: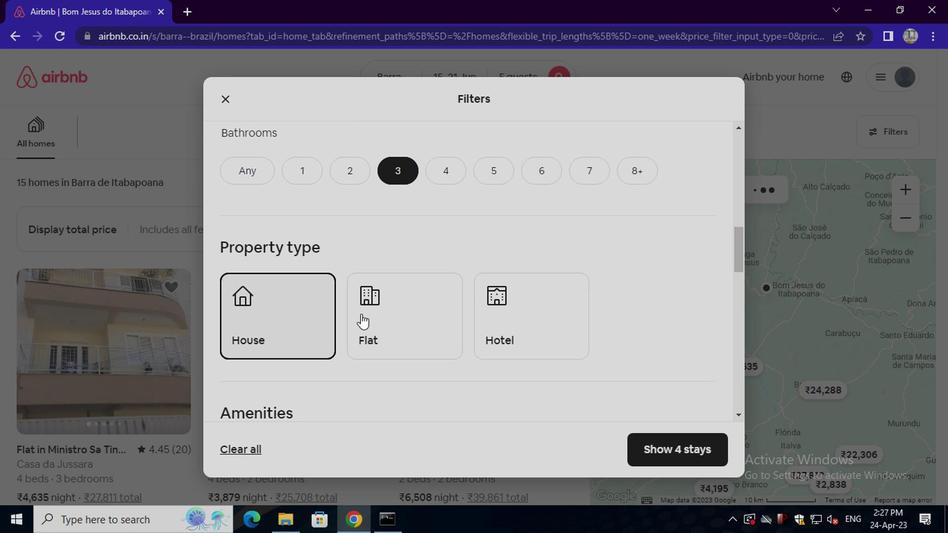
Action: Mouse pressed left at (372, 312)
Screenshot: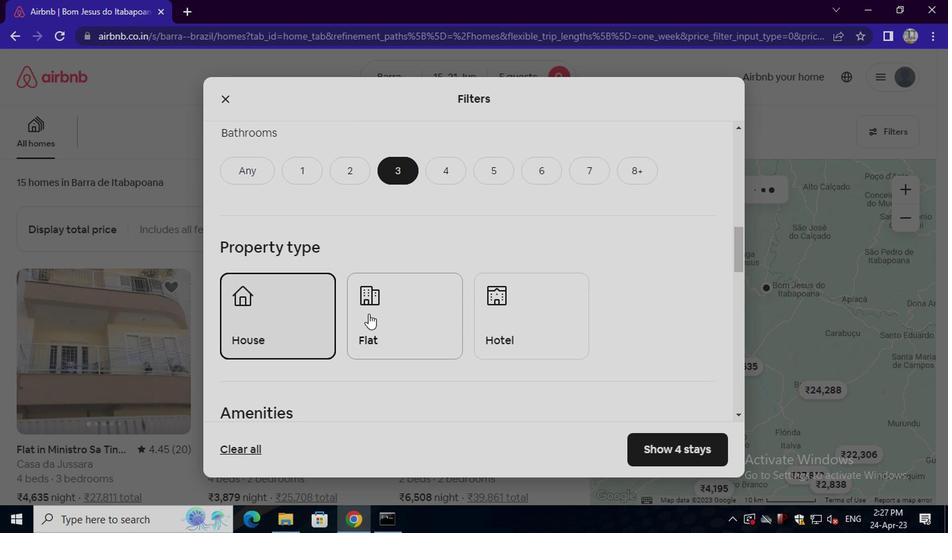 
Action: Mouse moved to (482, 312)
Screenshot: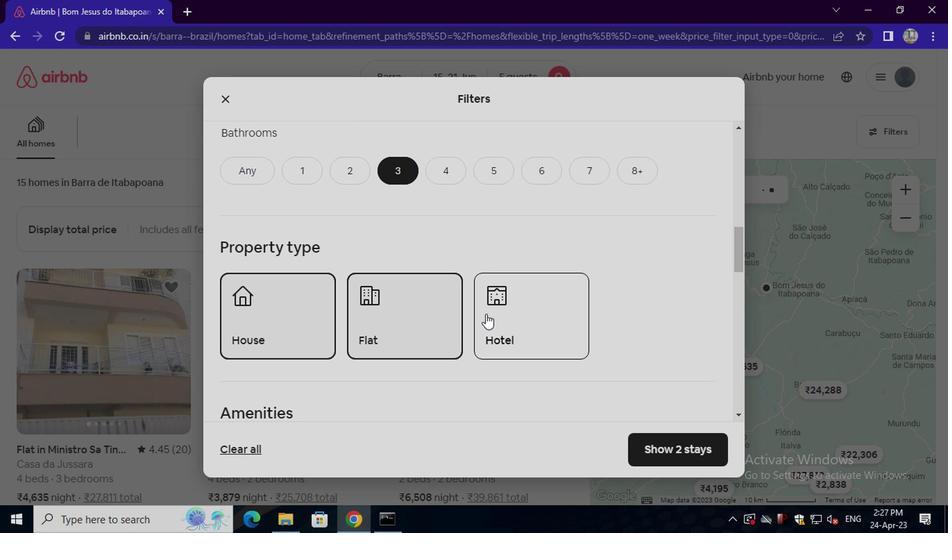 
Action: Mouse scrolled (482, 312) with delta (0, 0)
Screenshot: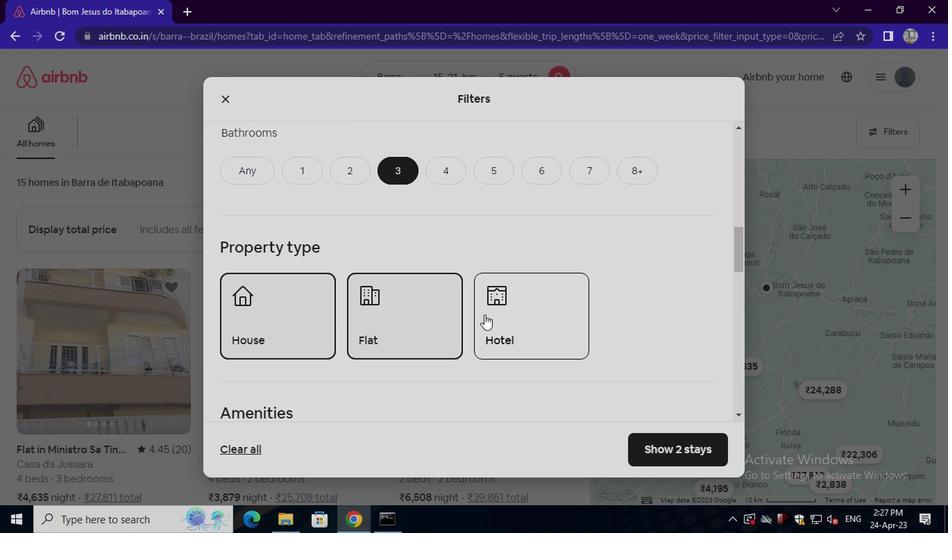 
Action: Mouse scrolled (482, 312) with delta (0, 0)
Screenshot: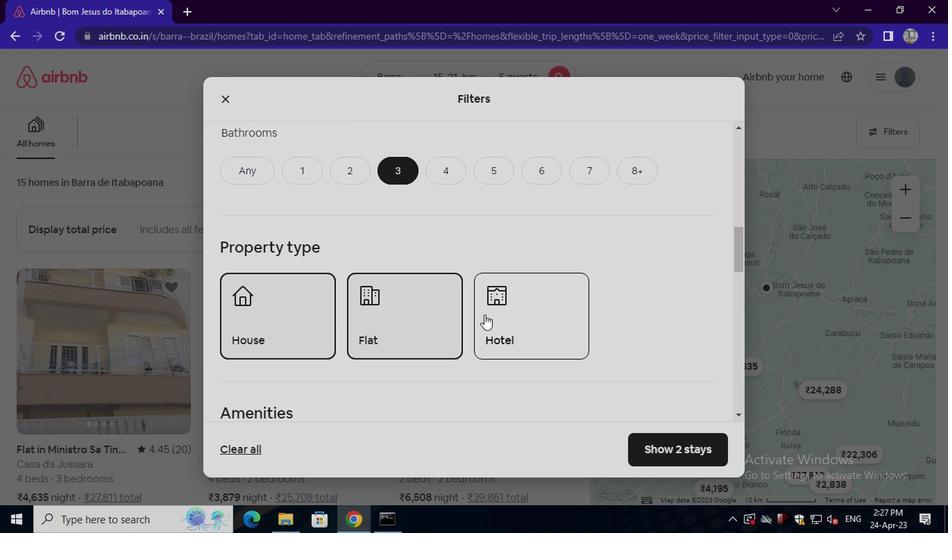 
Action: Mouse moved to (480, 312)
Screenshot: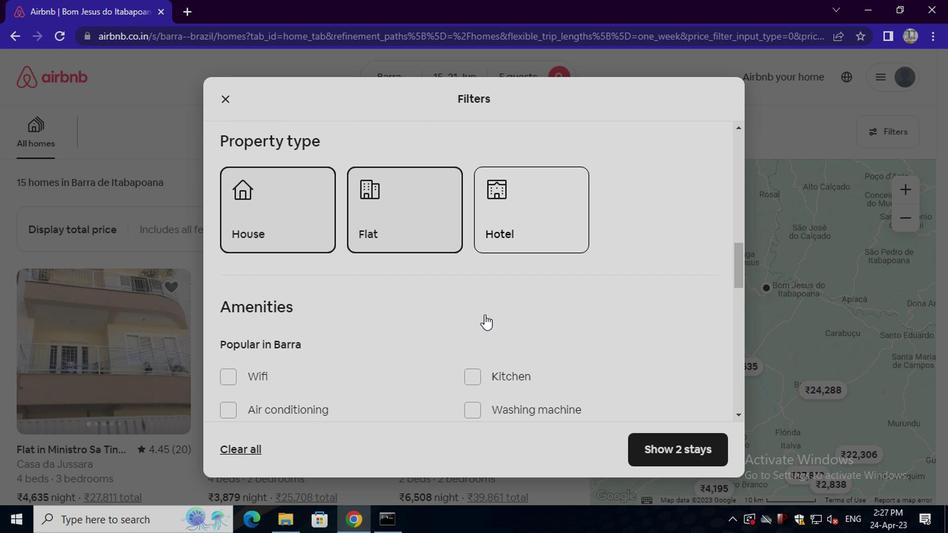 
Action: Mouse scrolled (480, 312) with delta (0, 0)
Screenshot: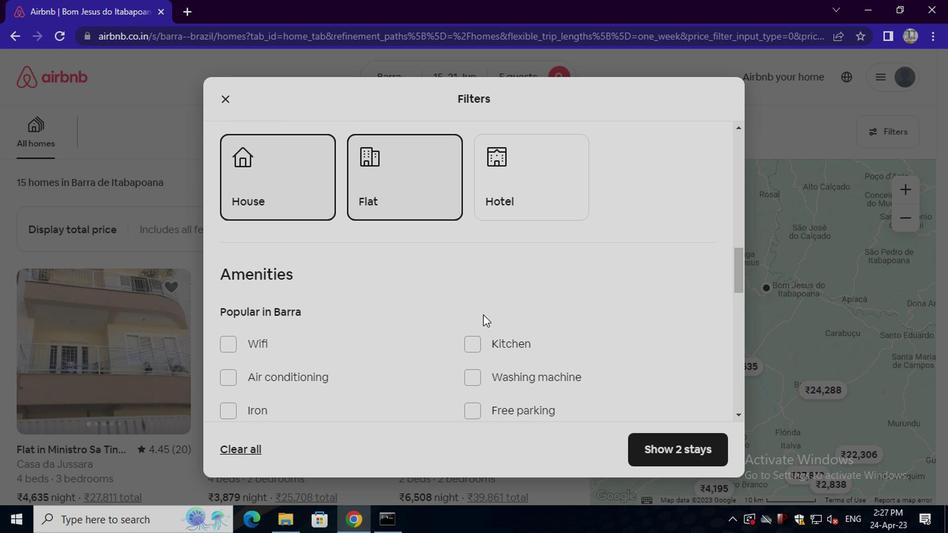 
Action: Mouse scrolled (480, 312) with delta (0, 0)
Screenshot: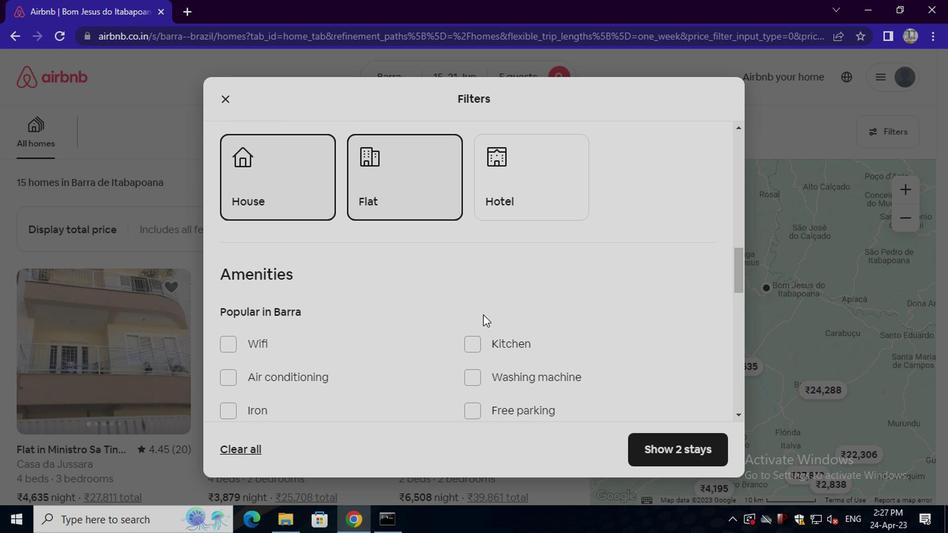 
Action: Mouse moved to (474, 245)
Screenshot: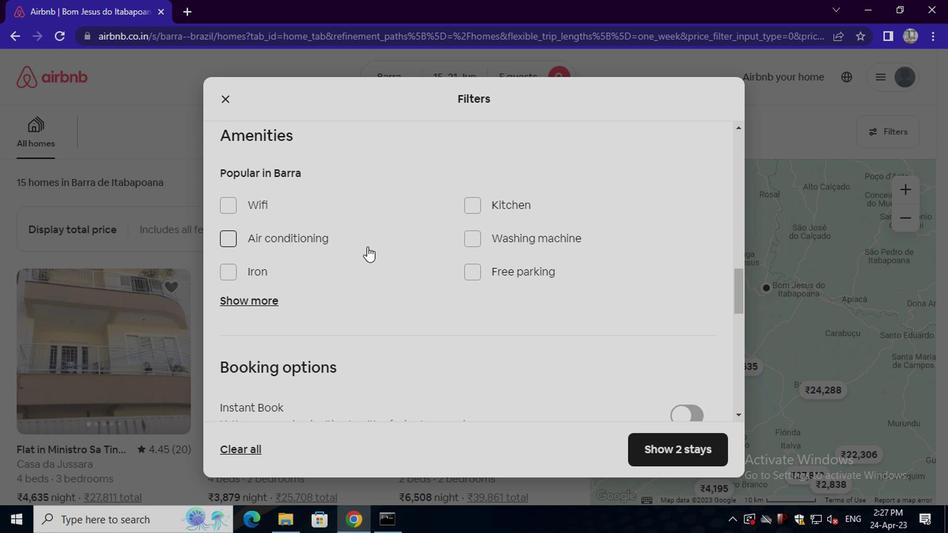 
Action: Mouse pressed left at (474, 245)
Screenshot: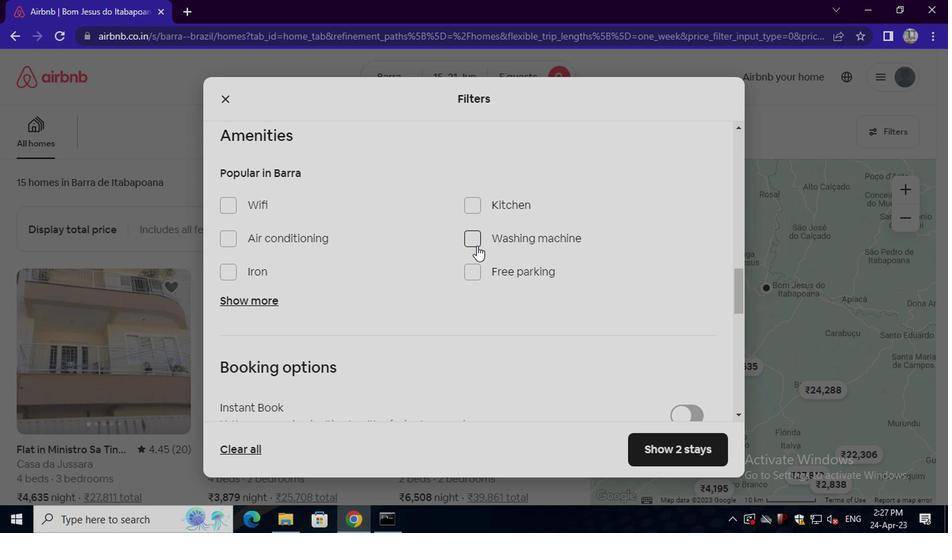 
Action: Mouse scrolled (474, 245) with delta (0, 0)
Screenshot: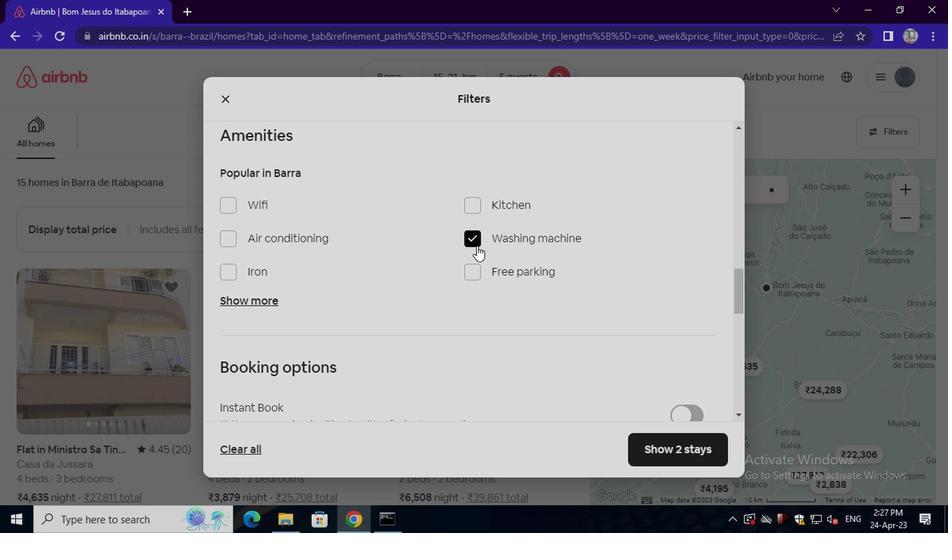 
Action: Mouse scrolled (474, 245) with delta (0, 0)
Screenshot: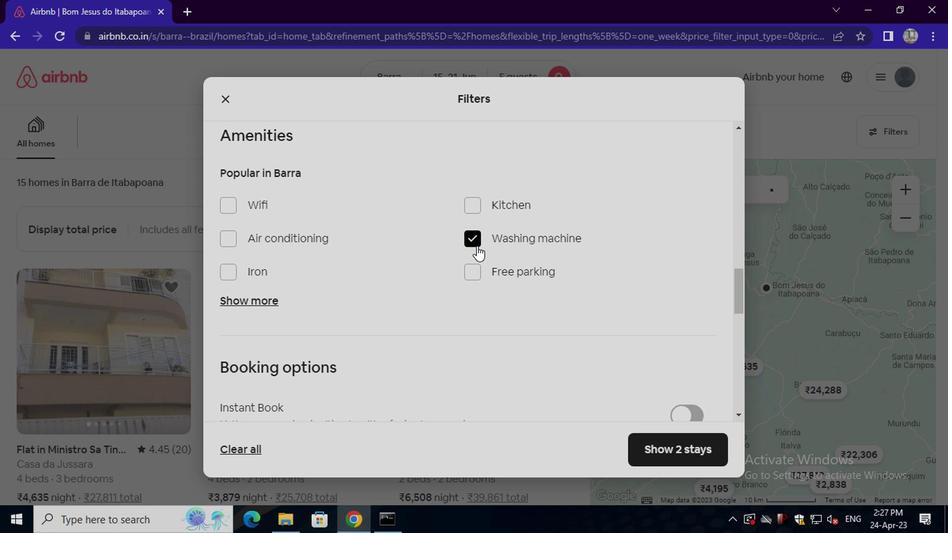 
Action: Mouse scrolled (474, 245) with delta (0, 0)
Screenshot: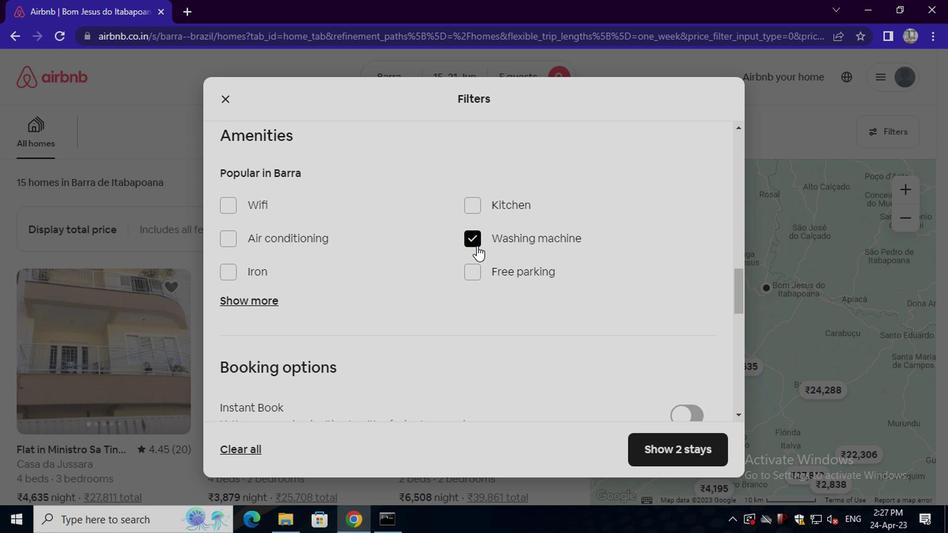 
Action: Mouse moved to (691, 247)
Screenshot: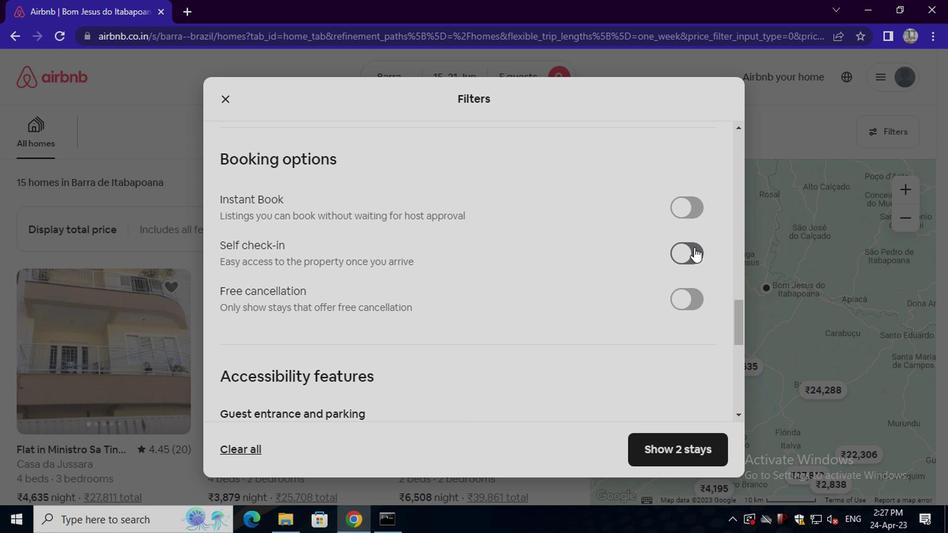
Action: Mouse pressed left at (691, 247)
Screenshot: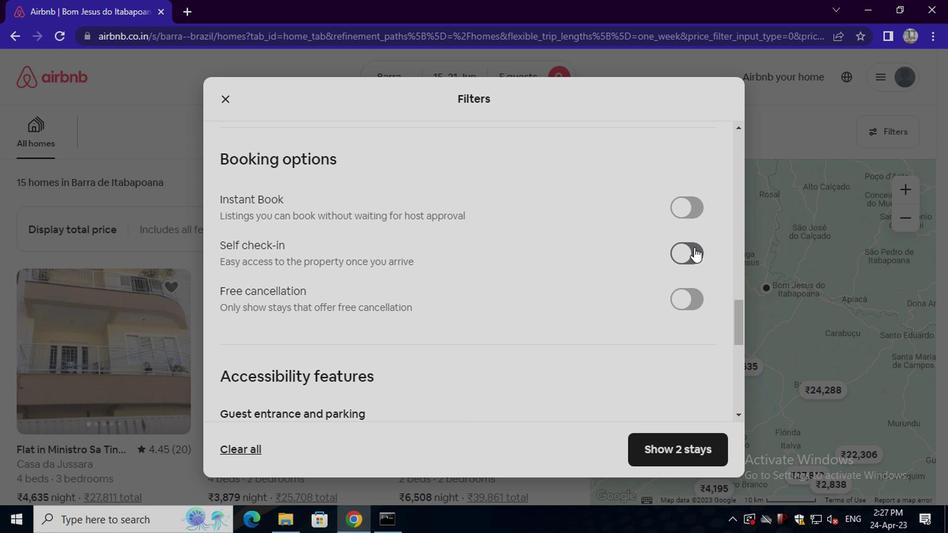 
Action: Mouse moved to (307, 307)
Screenshot: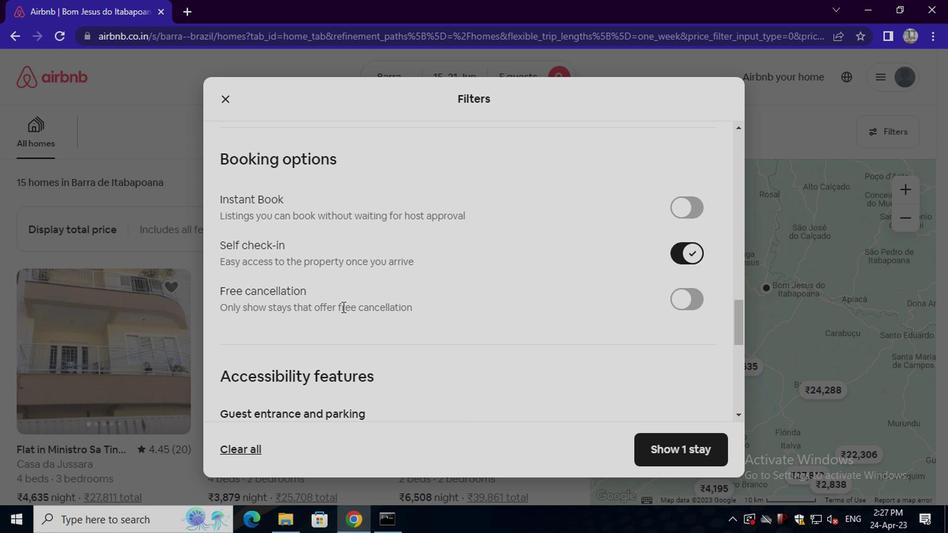 
Action: Mouse scrolled (307, 306) with delta (0, 0)
Screenshot: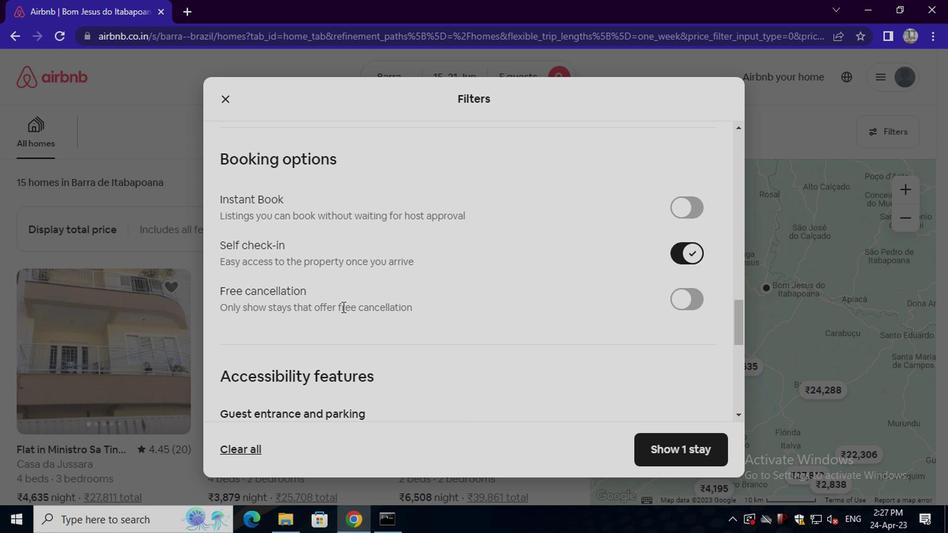 
Action: Mouse moved to (306, 307)
Screenshot: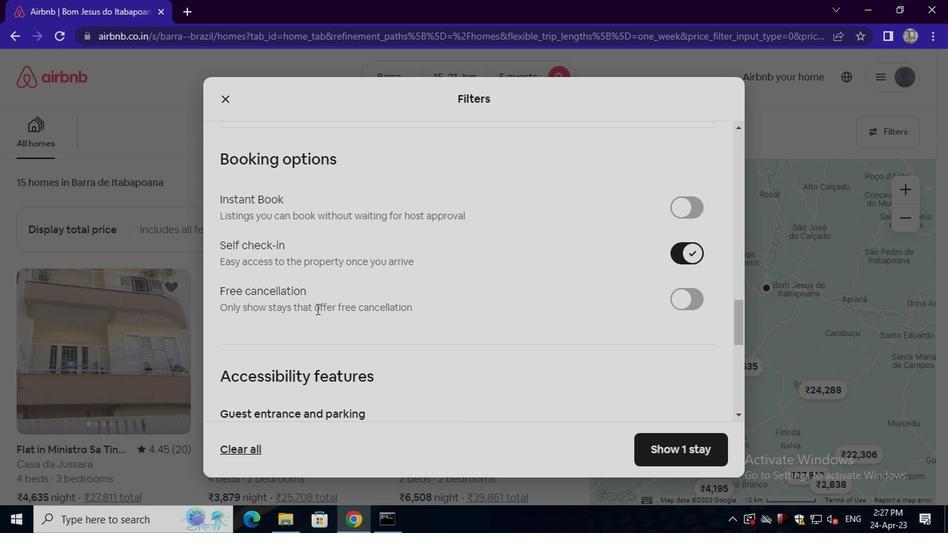 
Action: Mouse scrolled (306, 307) with delta (0, 0)
Screenshot: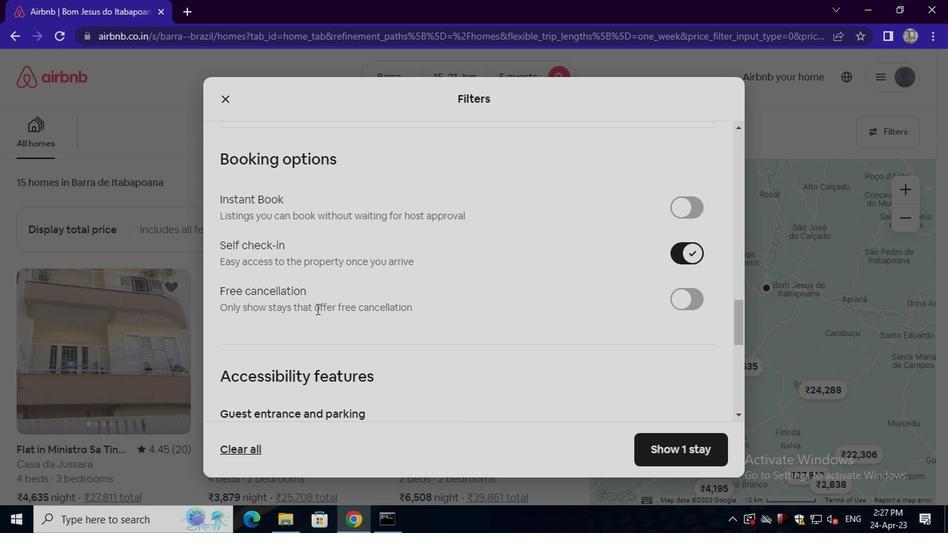
Action: Mouse scrolled (306, 307) with delta (0, 0)
Screenshot: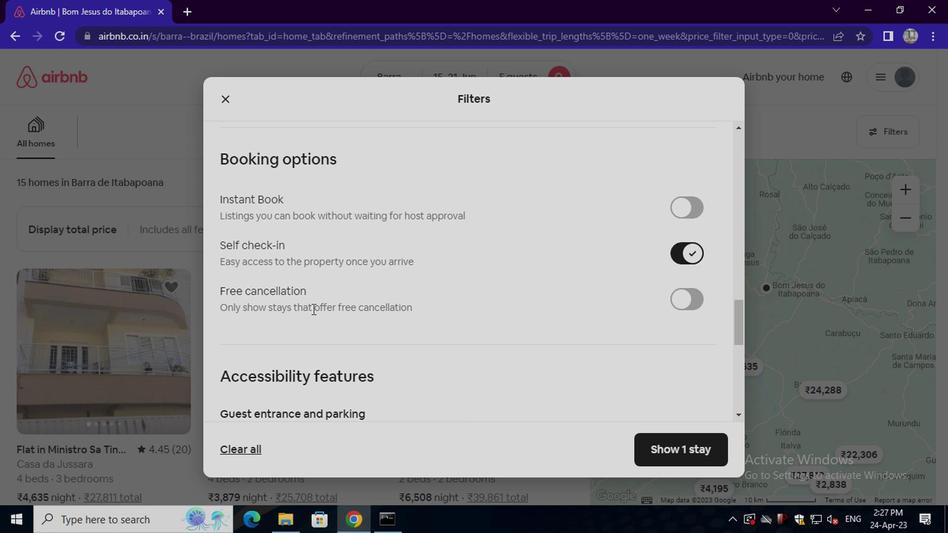 
Action: Mouse scrolled (306, 307) with delta (0, 0)
Screenshot: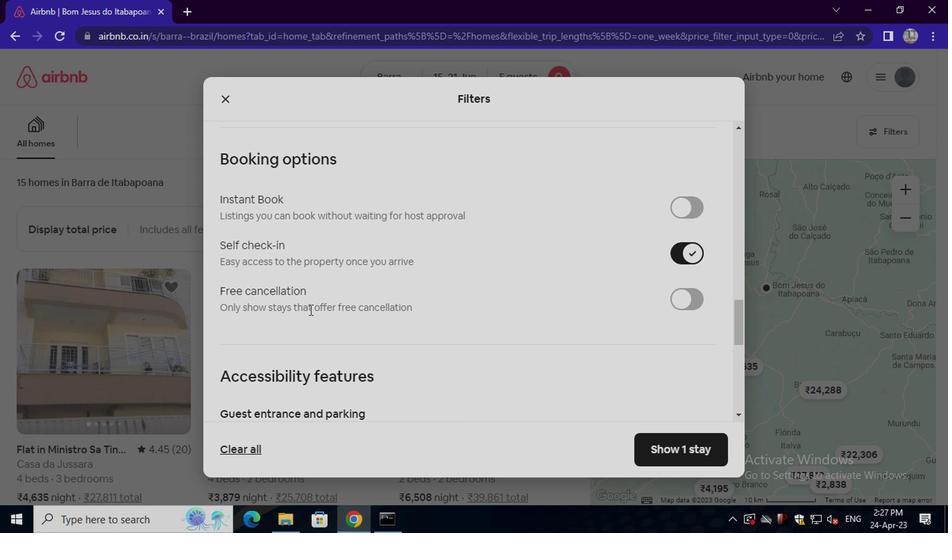 
Action: Mouse moved to (290, 308)
Screenshot: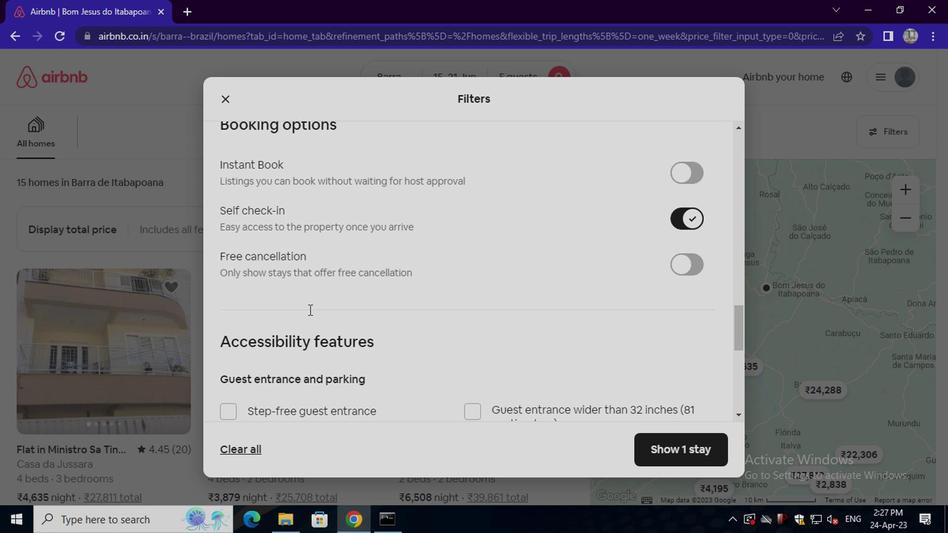
Action: Mouse scrolled (290, 307) with delta (0, 0)
Screenshot: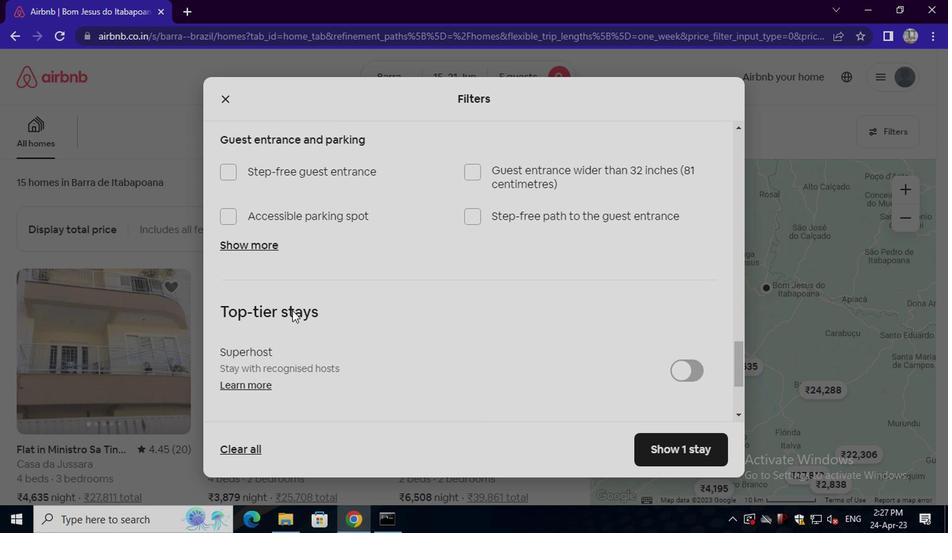 
Action: Mouse moved to (290, 308)
Screenshot: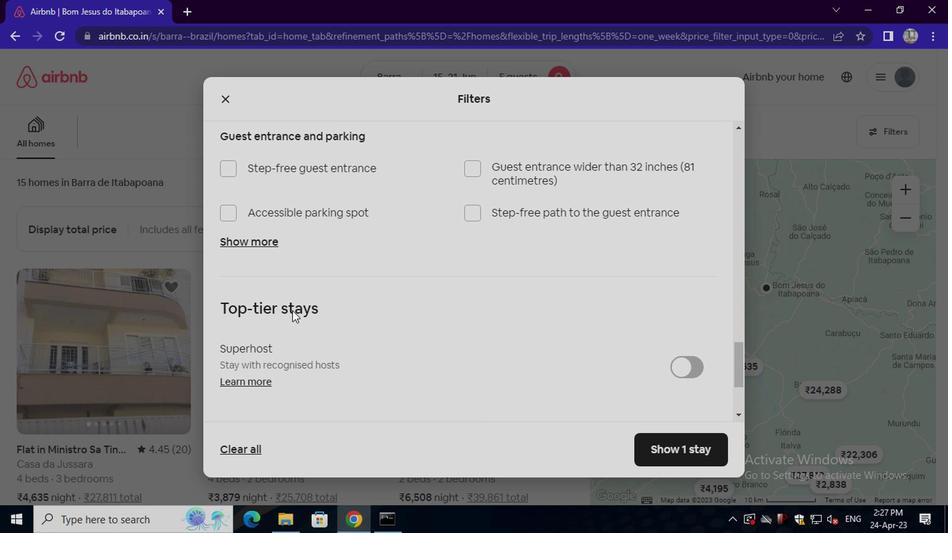 
Action: Mouse scrolled (290, 307) with delta (0, 0)
Screenshot: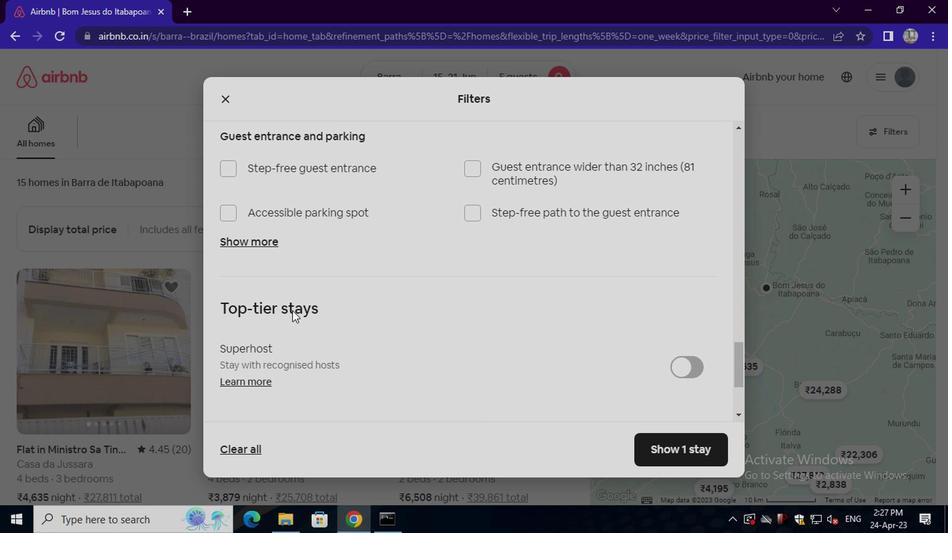 
Action: Mouse moved to (290, 308)
Screenshot: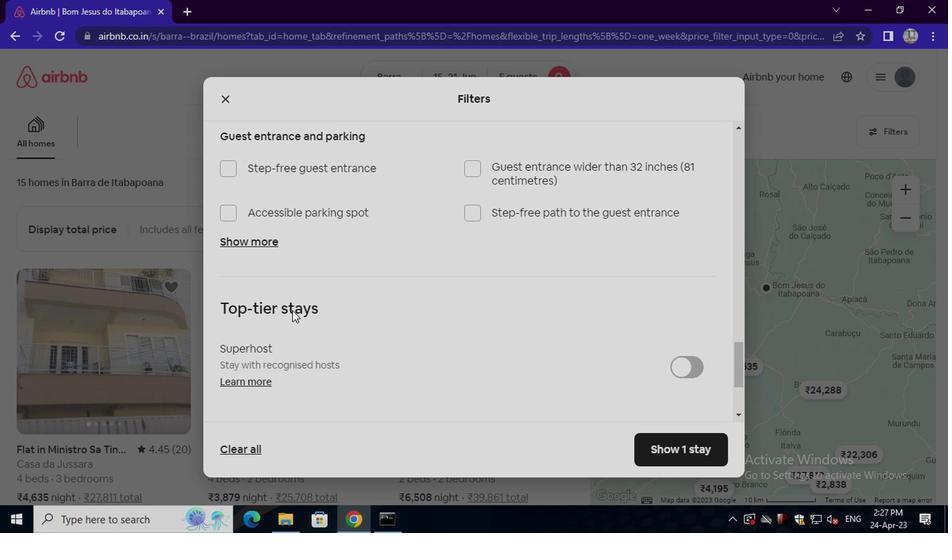 
Action: Mouse scrolled (290, 307) with delta (0, 0)
Screenshot: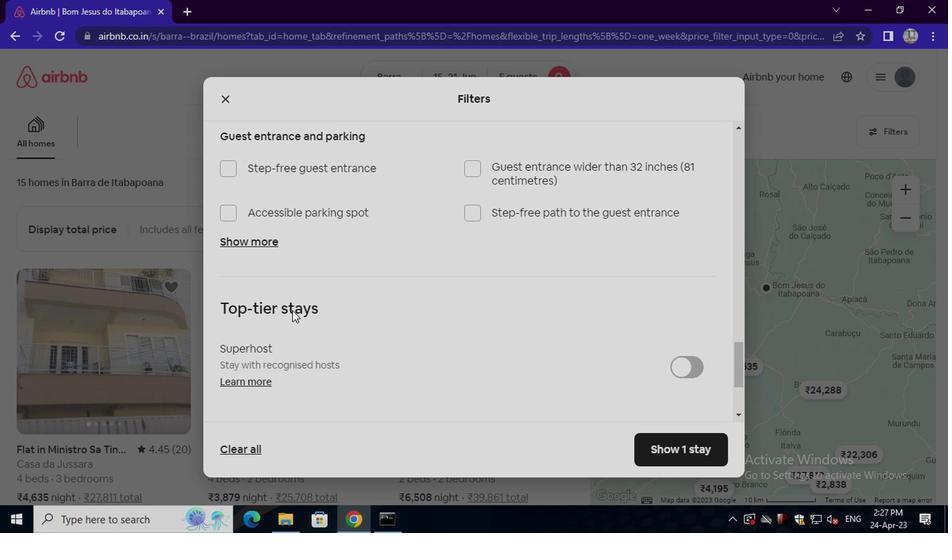 
Action: Mouse scrolled (290, 307) with delta (0, 0)
Screenshot: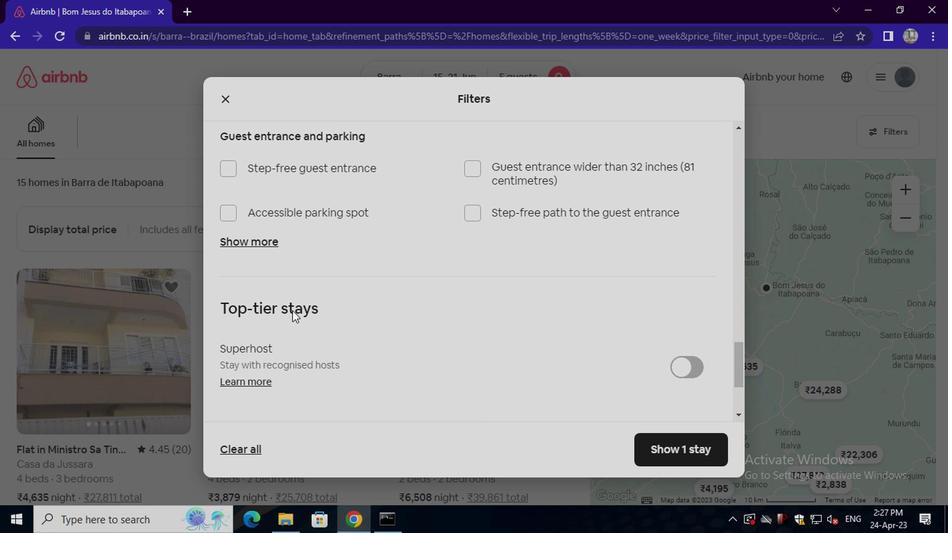
Action: Mouse scrolled (290, 307) with delta (0, 0)
Screenshot: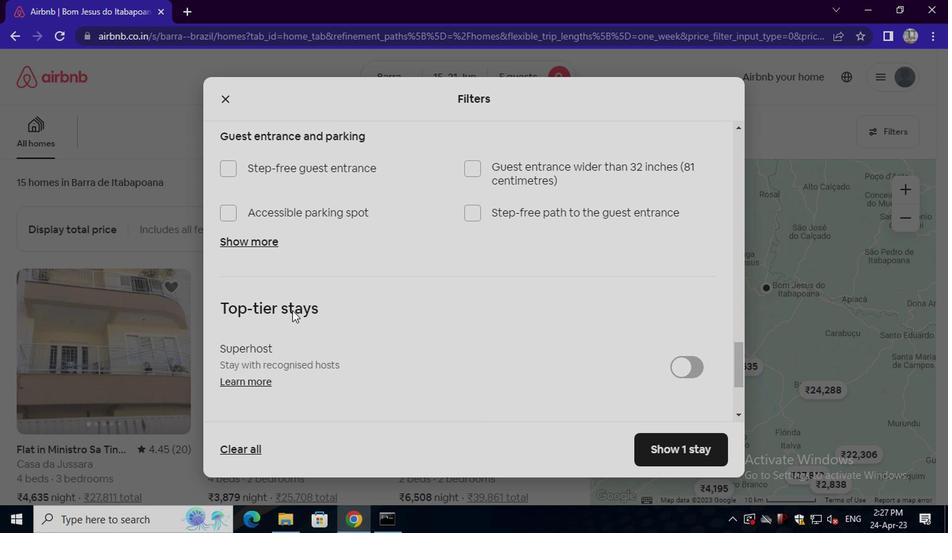 
Action: Mouse moved to (489, 338)
Screenshot: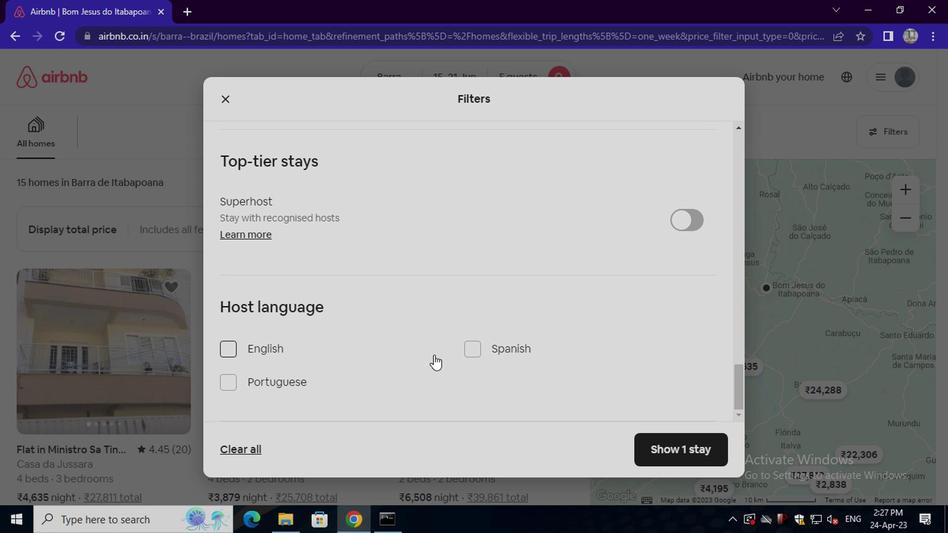 
Action: Mouse pressed left at (489, 338)
Screenshot: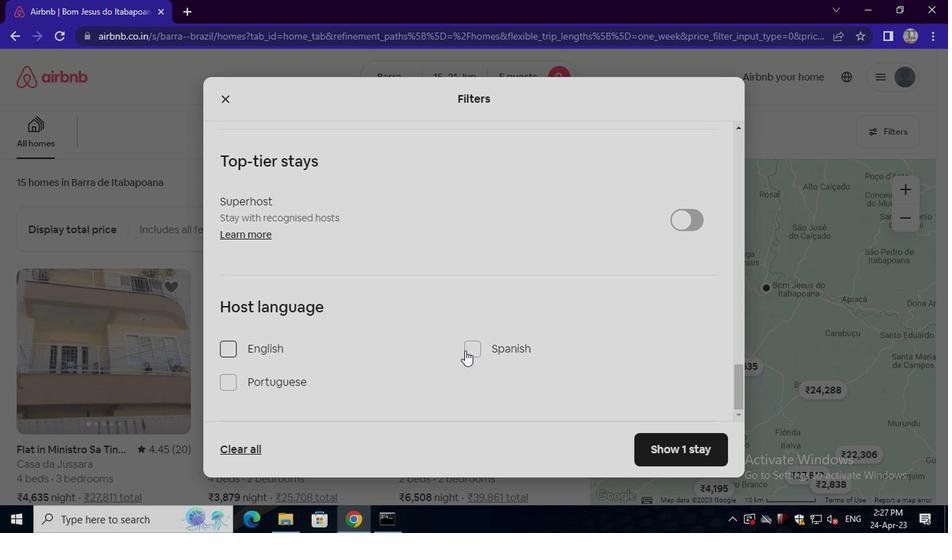 
Action: Mouse moved to (485, 340)
Screenshot: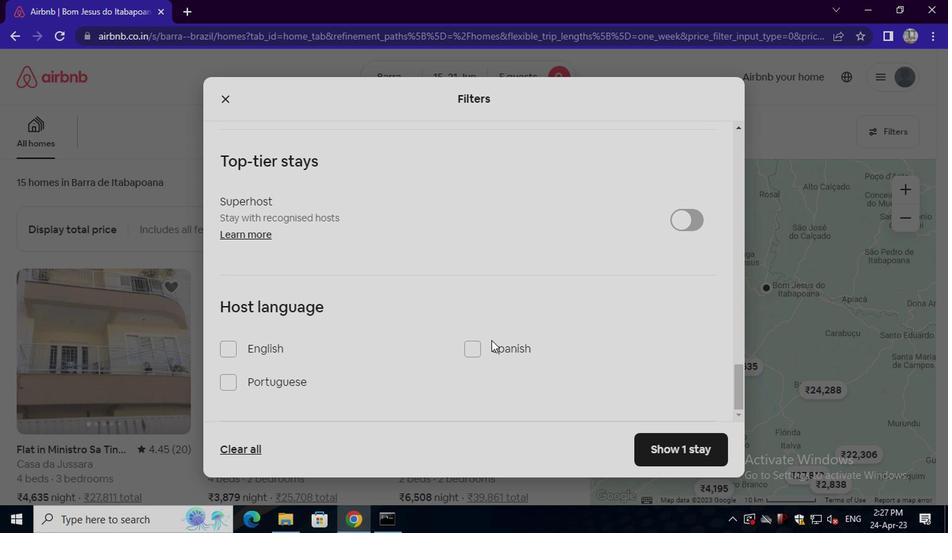 
Action: Mouse pressed left at (485, 340)
Screenshot: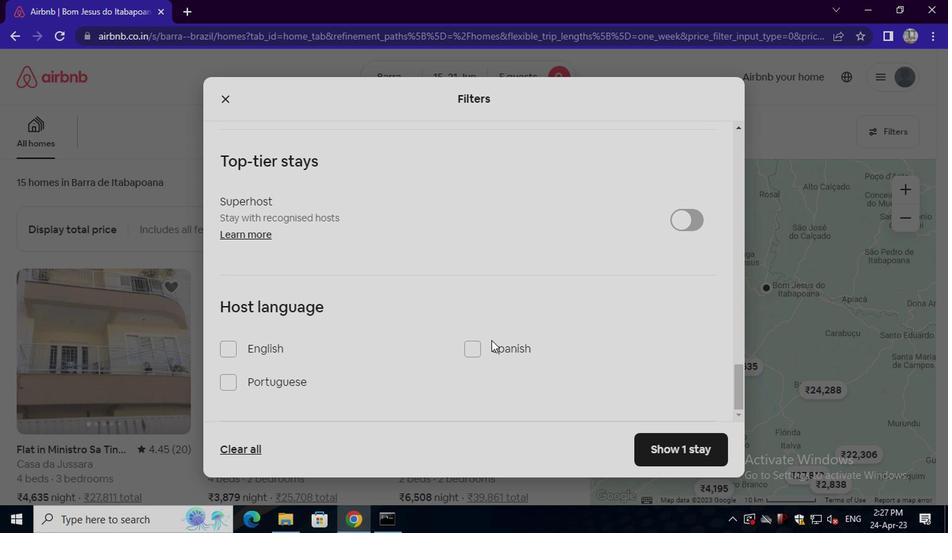 
Action: Mouse moved to (674, 438)
Screenshot: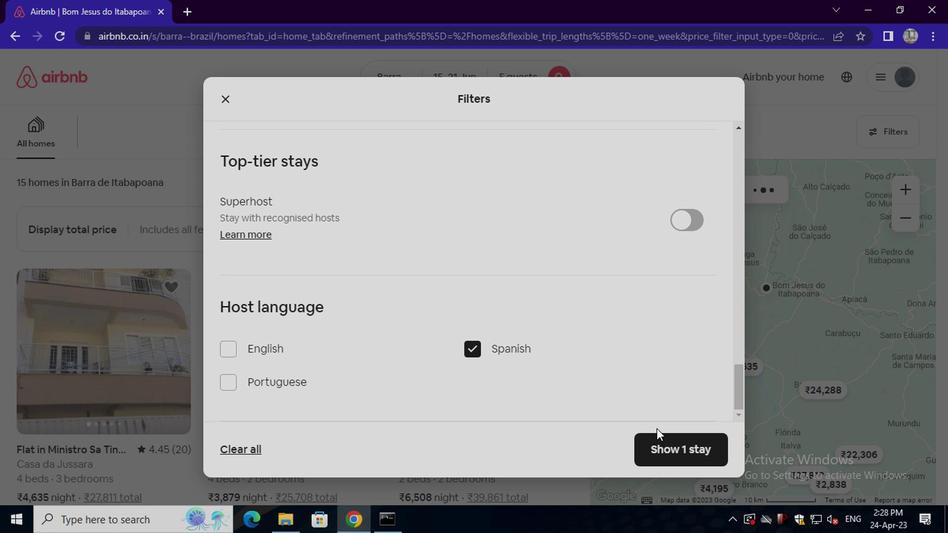
Action: Mouse pressed left at (674, 438)
Screenshot: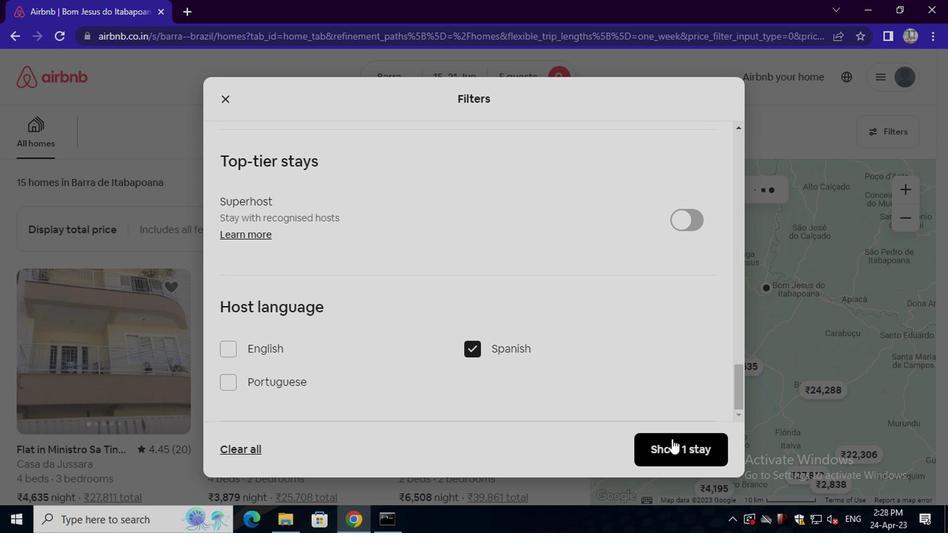 
Action: Mouse moved to (674, 413)
Screenshot: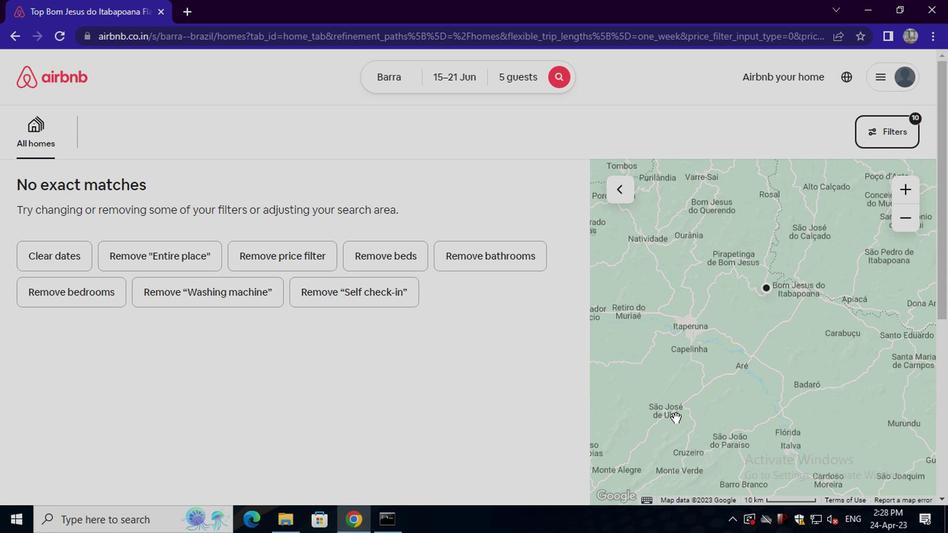 
